 Task: Create a due date automation trigger when advanced on, 2 hours before a card is due add fields with custom field "Resume" cleared.
Action: Mouse moved to (1114, 326)
Screenshot: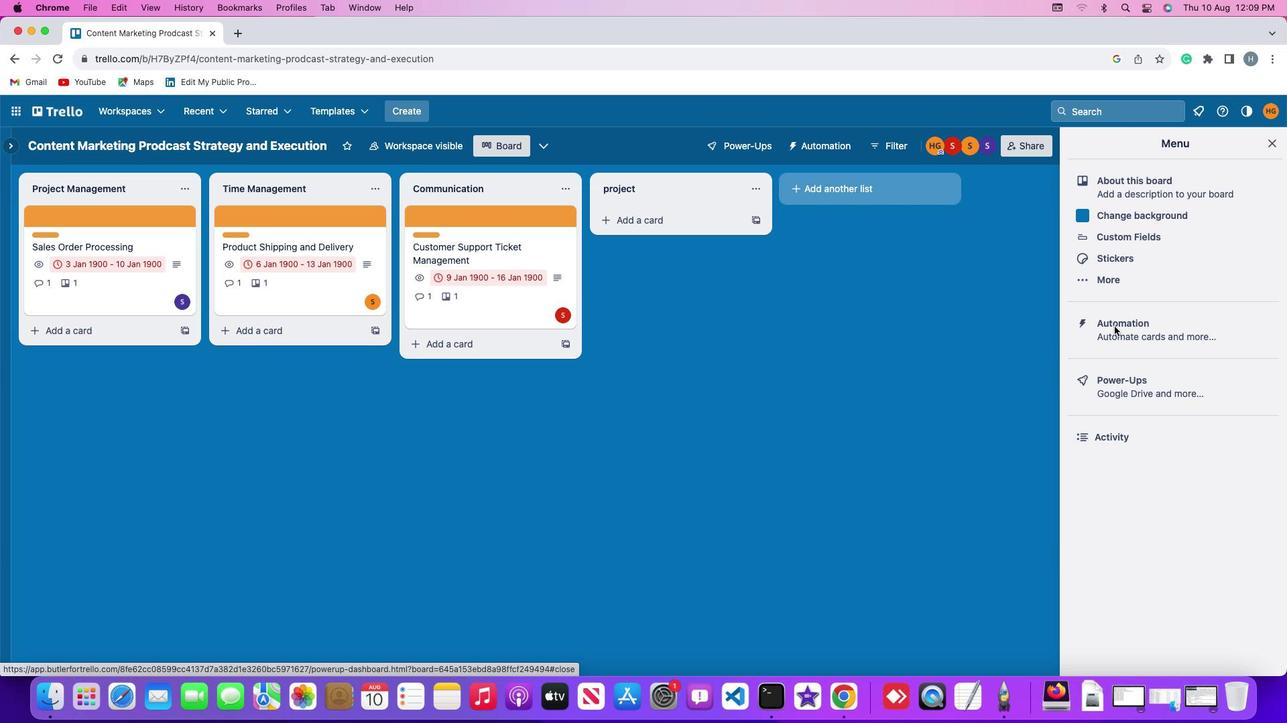 
Action: Mouse pressed left at (1114, 326)
Screenshot: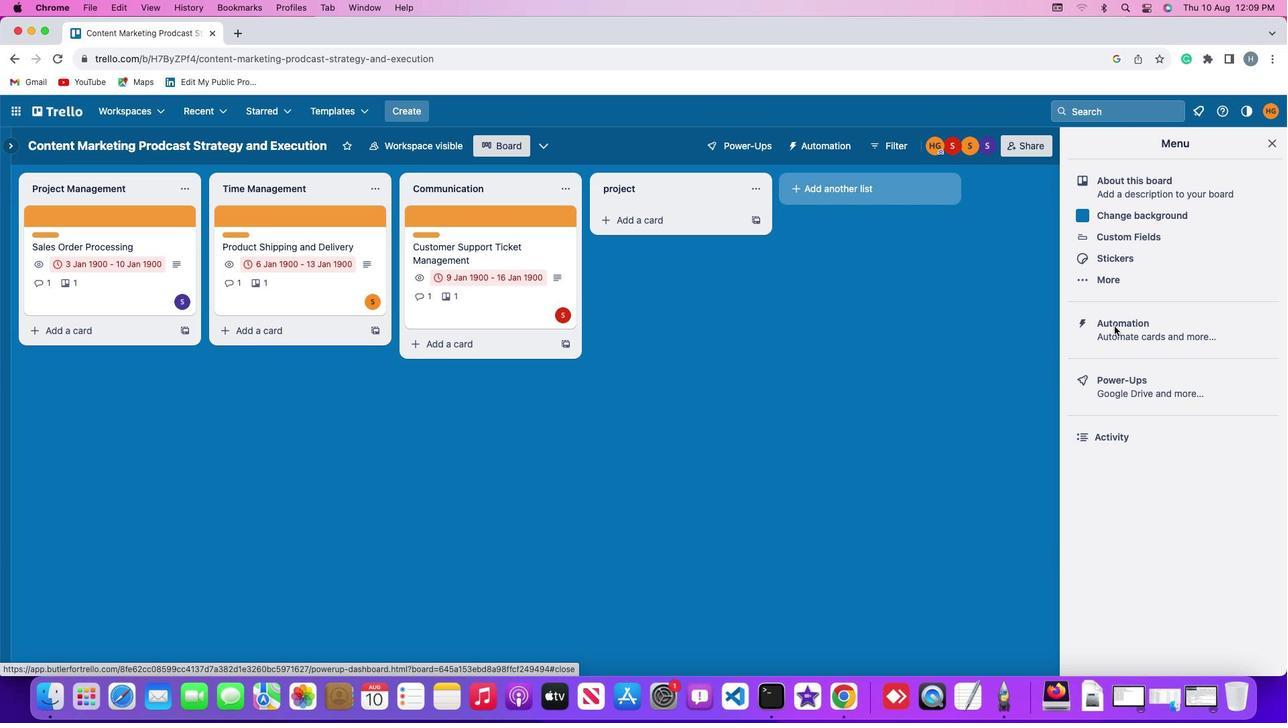 
Action: Mouse pressed left at (1114, 326)
Screenshot: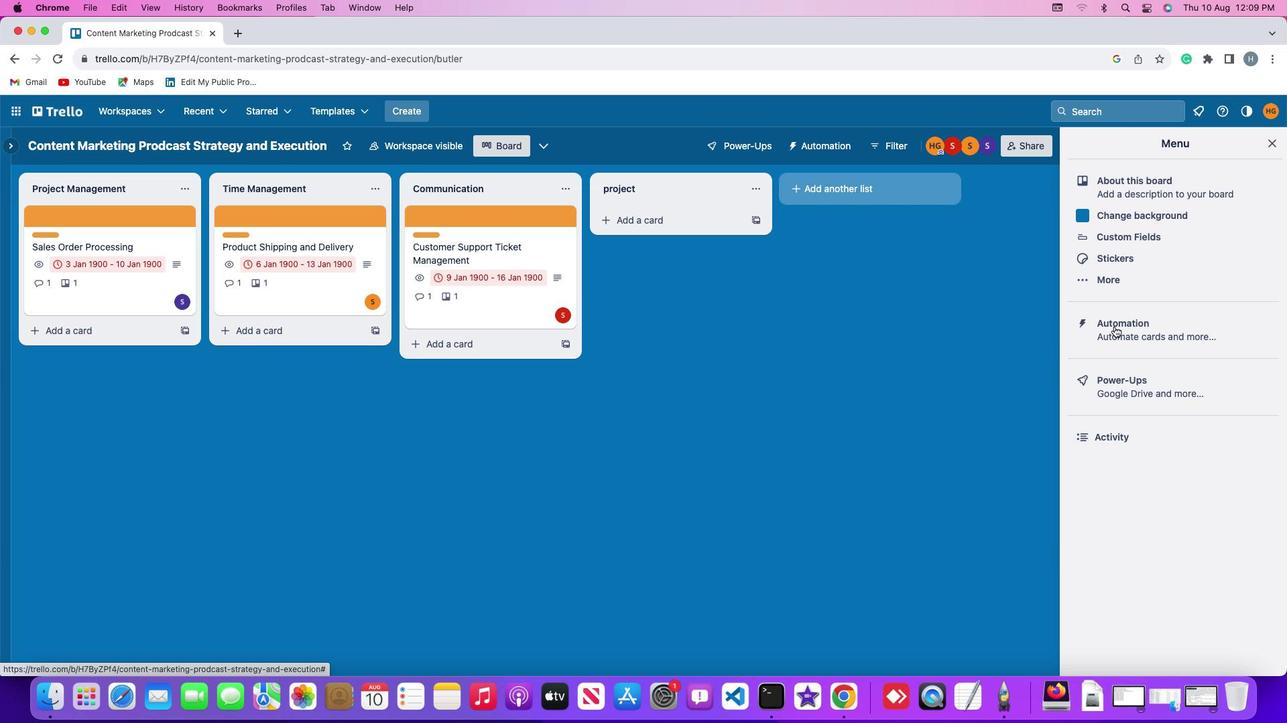 
Action: Mouse moved to (85, 315)
Screenshot: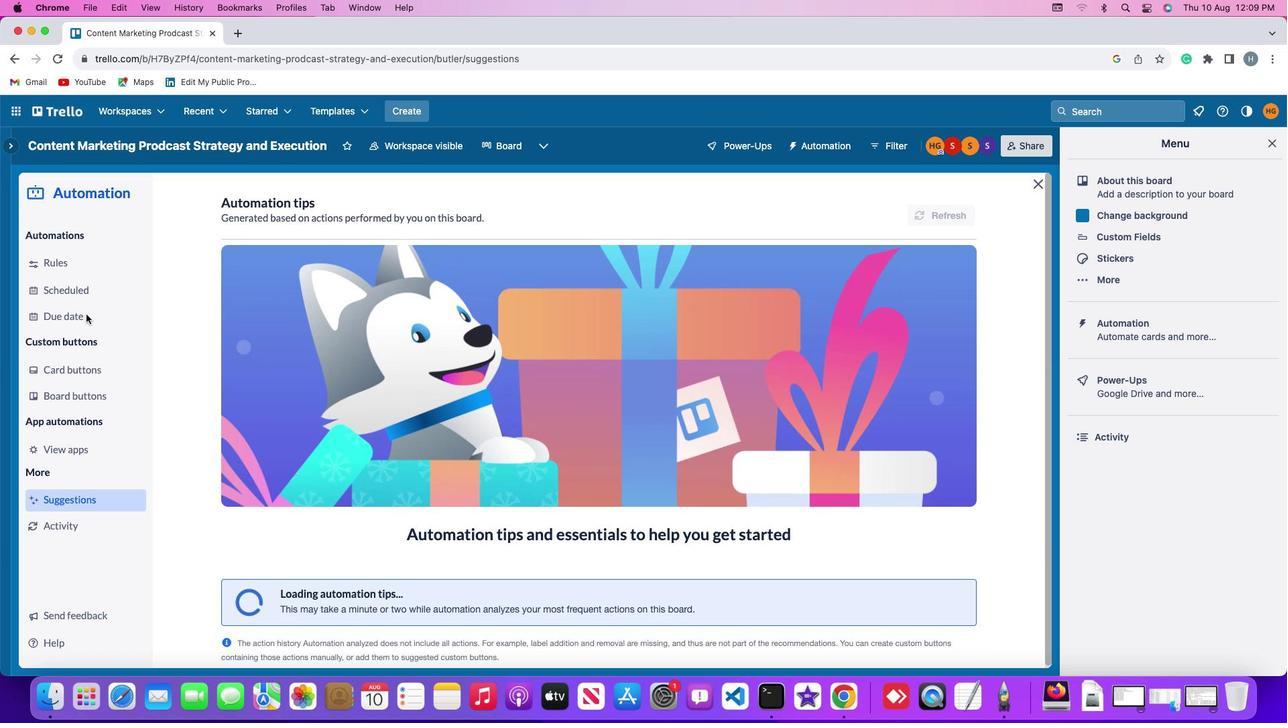 
Action: Mouse pressed left at (85, 315)
Screenshot: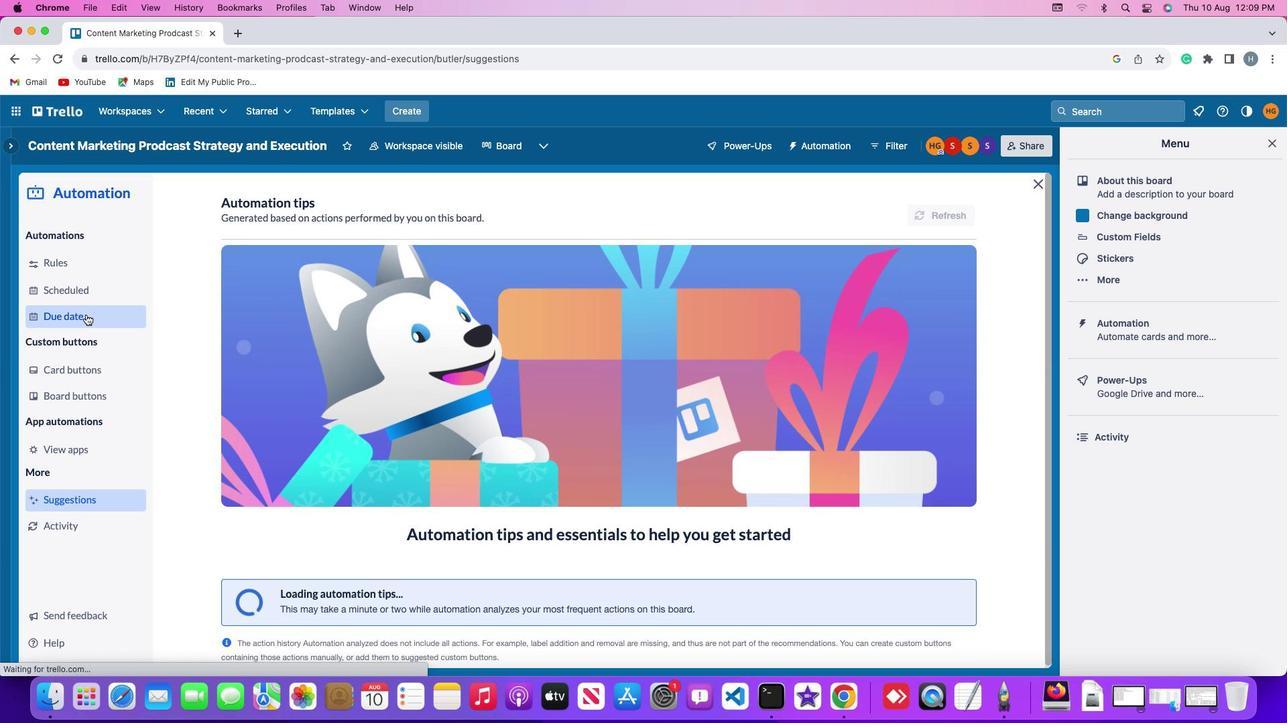 
Action: Mouse moved to (889, 207)
Screenshot: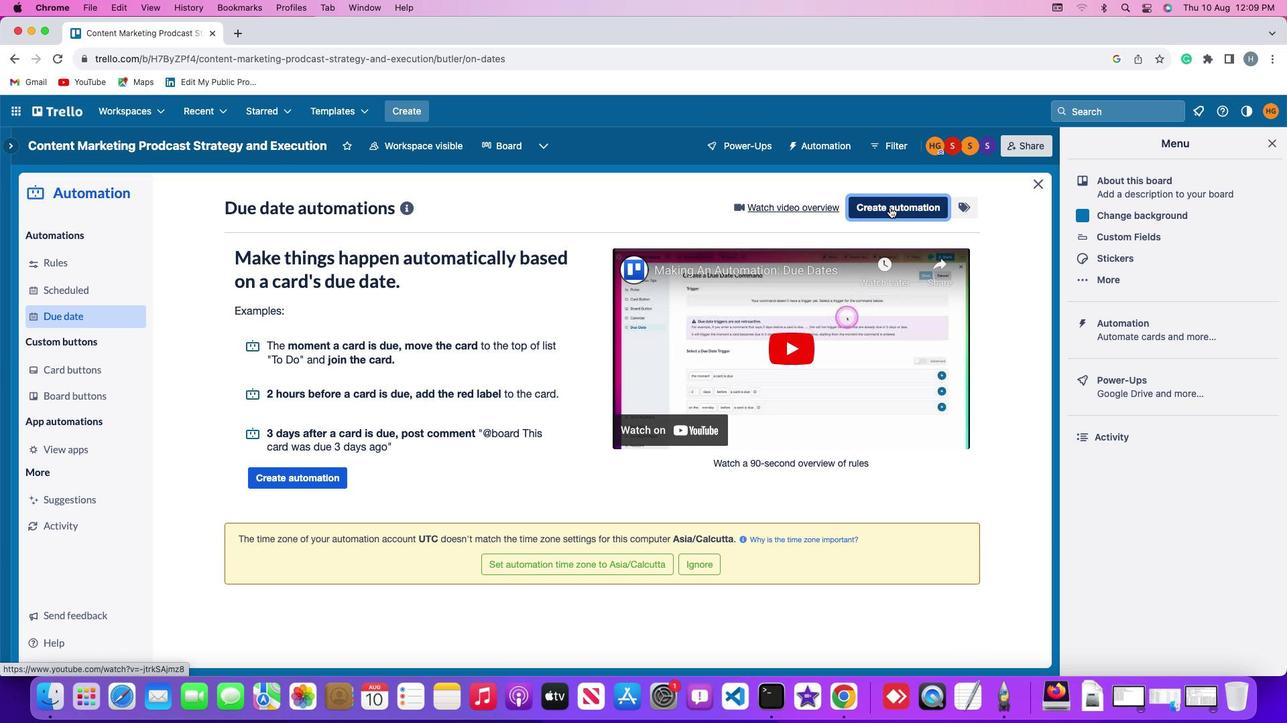 
Action: Mouse pressed left at (889, 207)
Screenshot: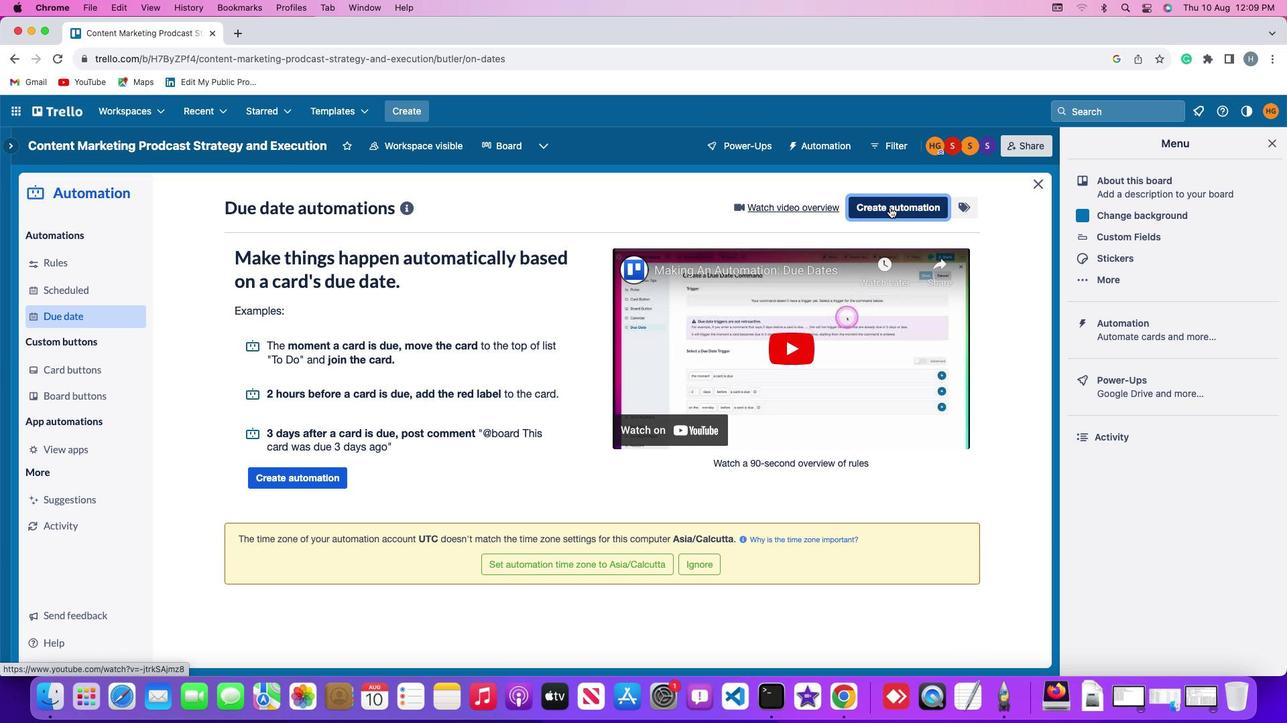 
Action: Mouse moved to (236, 338)
Screenshot: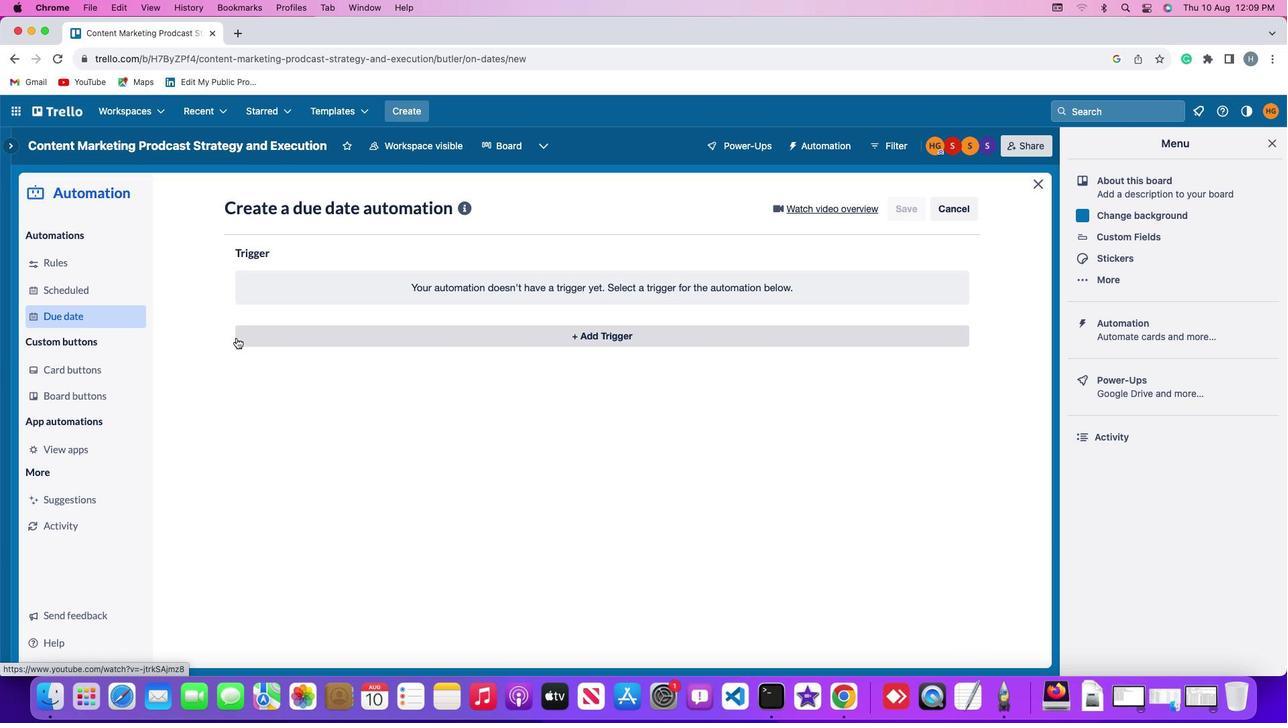 
Action: Mouse pressed left at (236, 338)
Screenshot: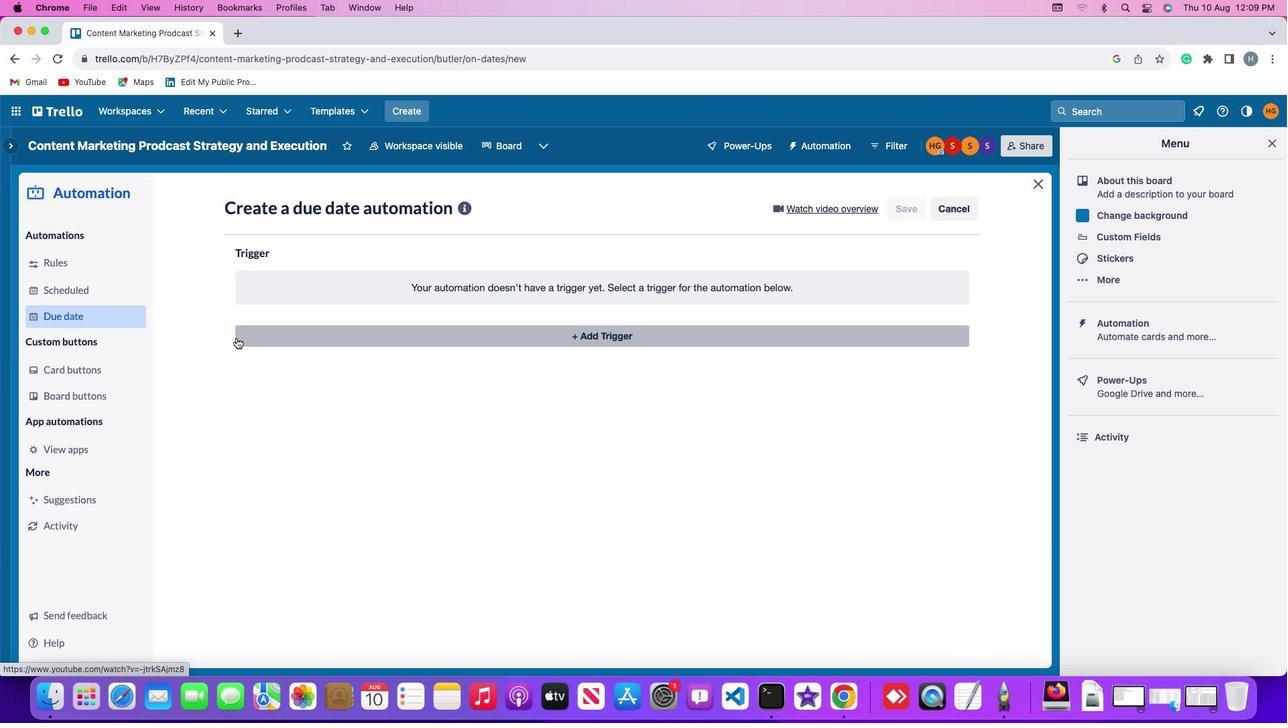 
Action: Mouse moved to (252, 534)
Screenshot: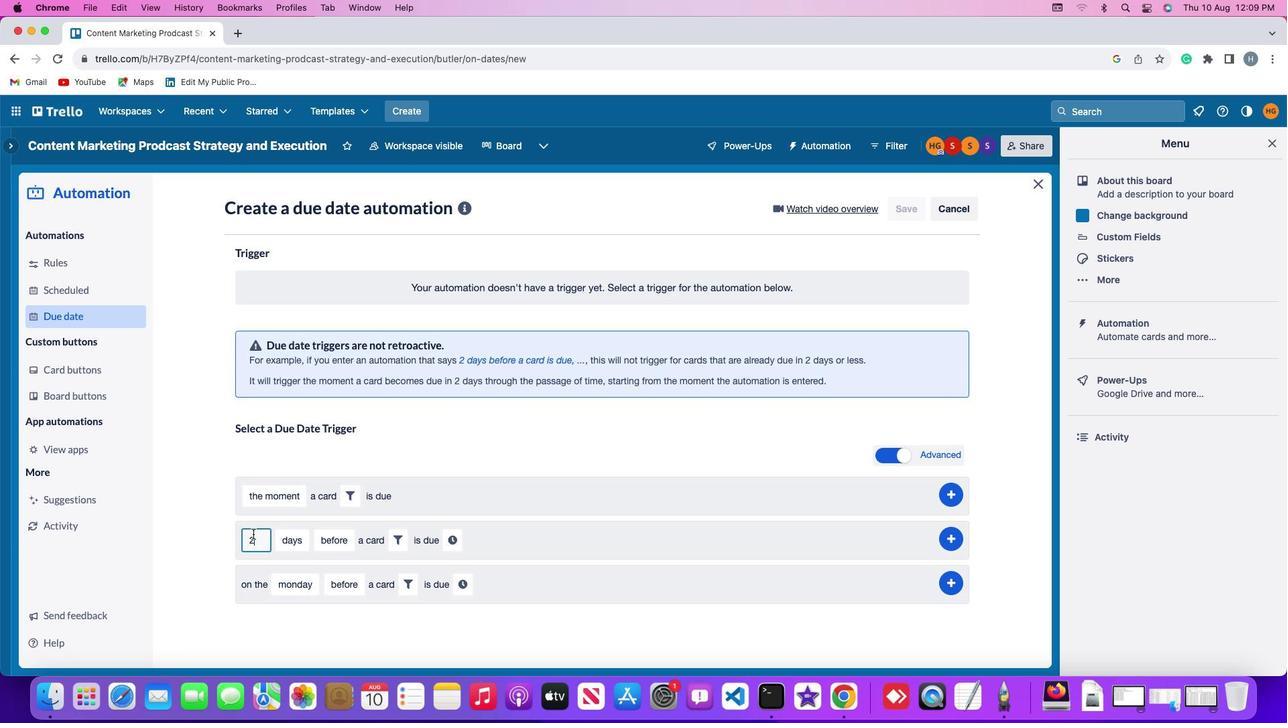 
Action: Mouse pressed left at (252, 534)
Screenshot: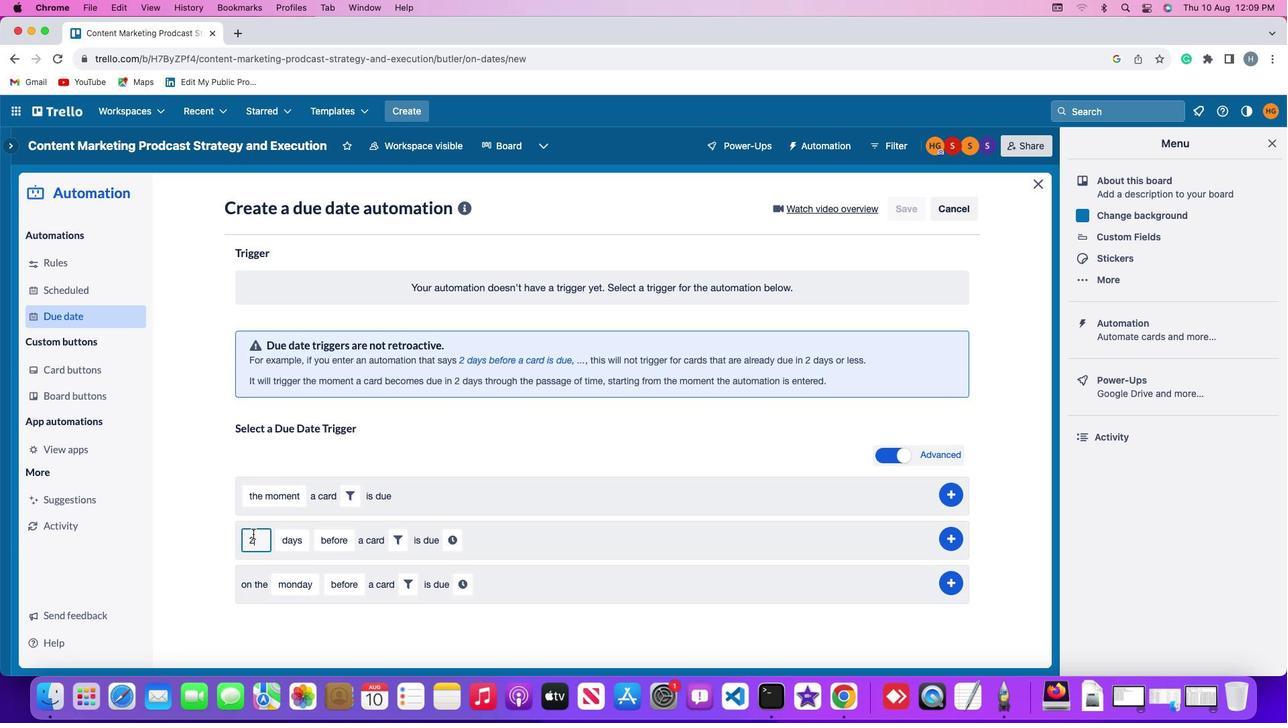 
Action: Mouse moved to (262, 530)
Screenshot: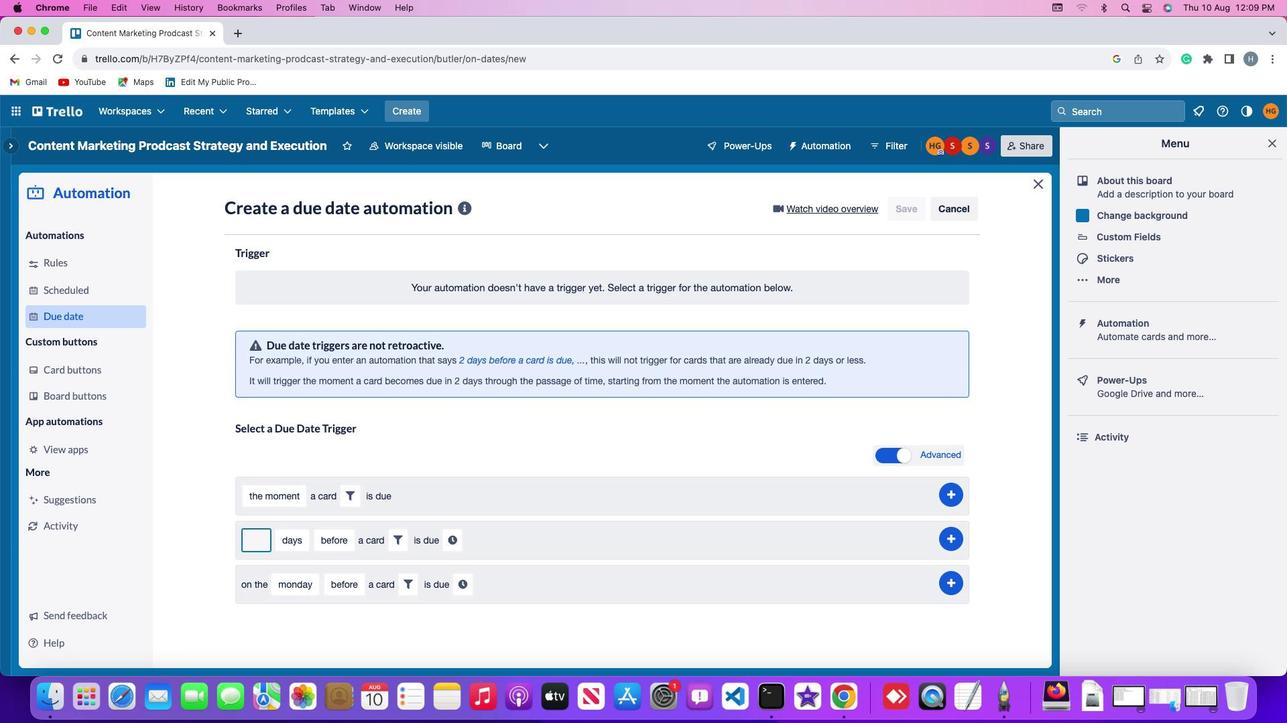
Action: Key pressed Key.backspace
Screenshot: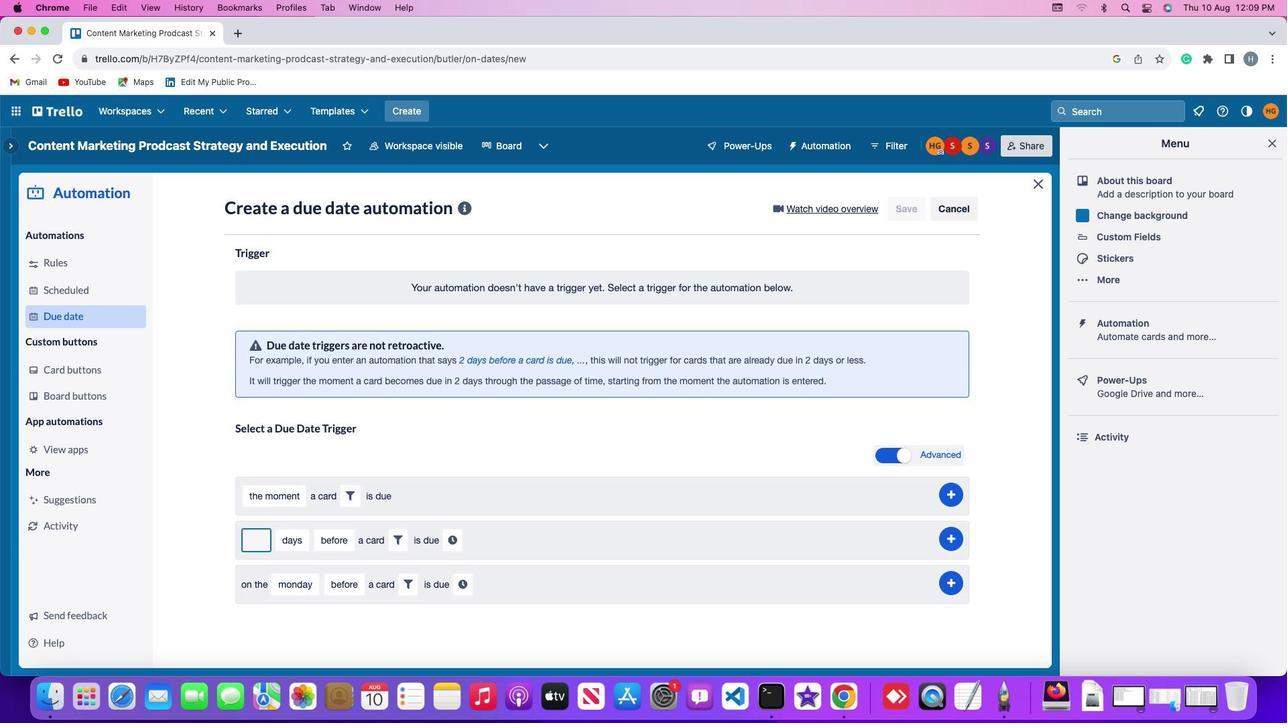
Action: Mouse moved to (266, 528)
Screenshot: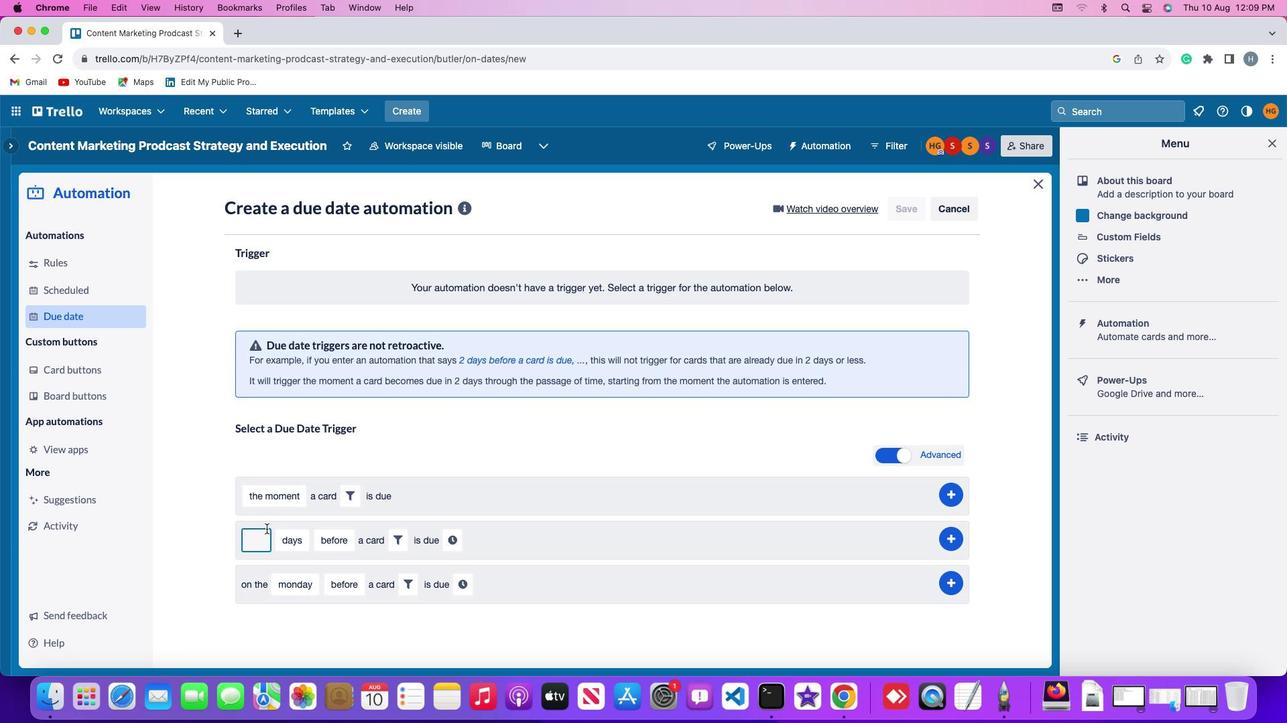 
Action: Key pressed '2'
Screenshot: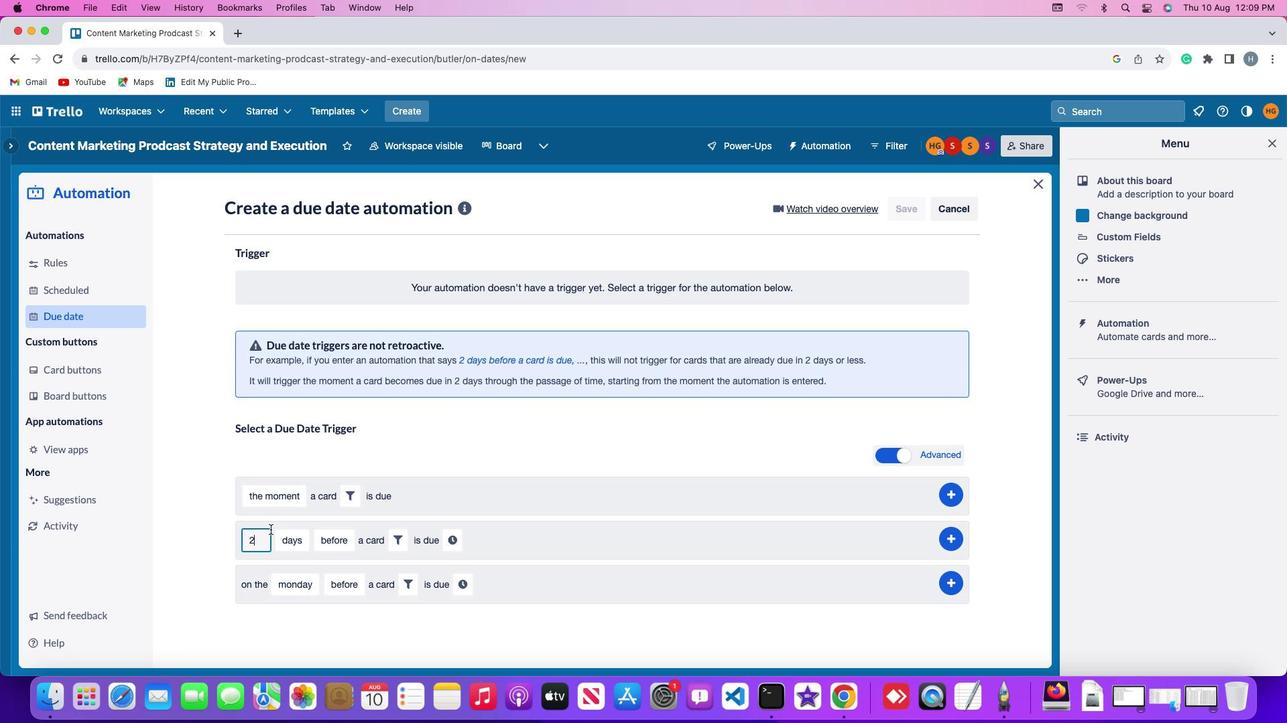 
Action: Mouse moved to (294, 535)
Screenshot: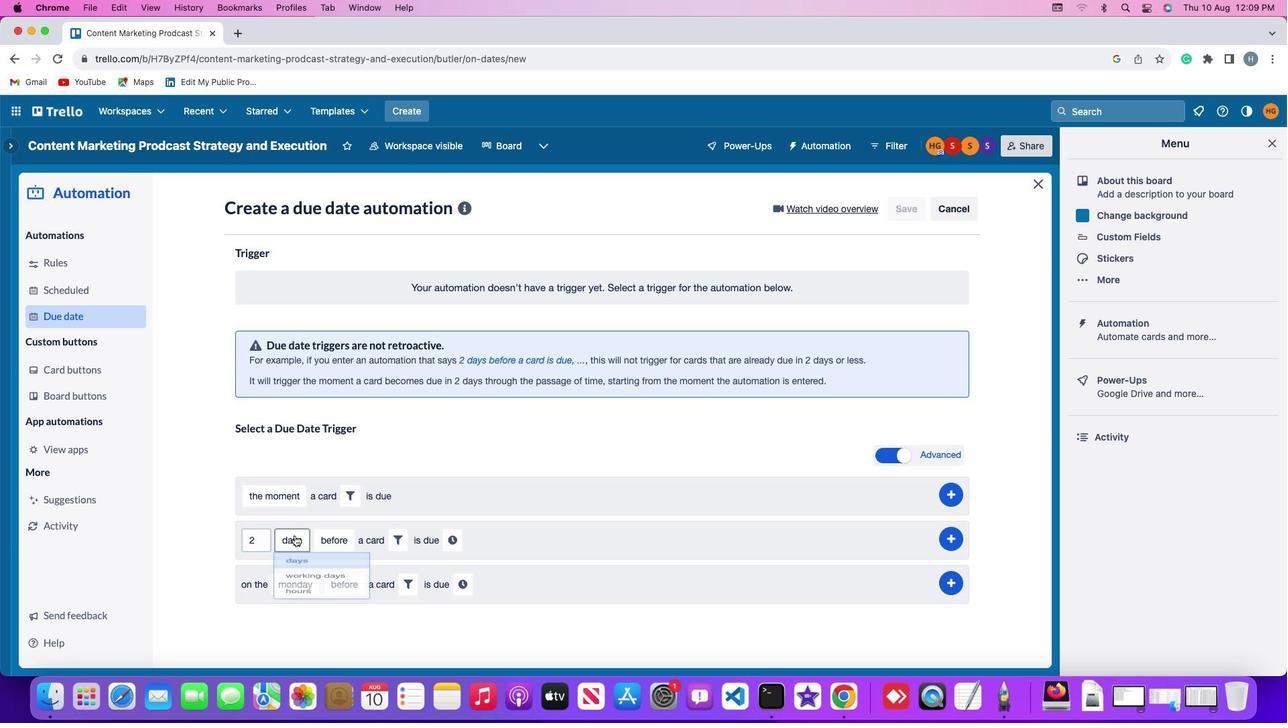 
Action: Mouse pressed left at (294, 535)
Screenshot: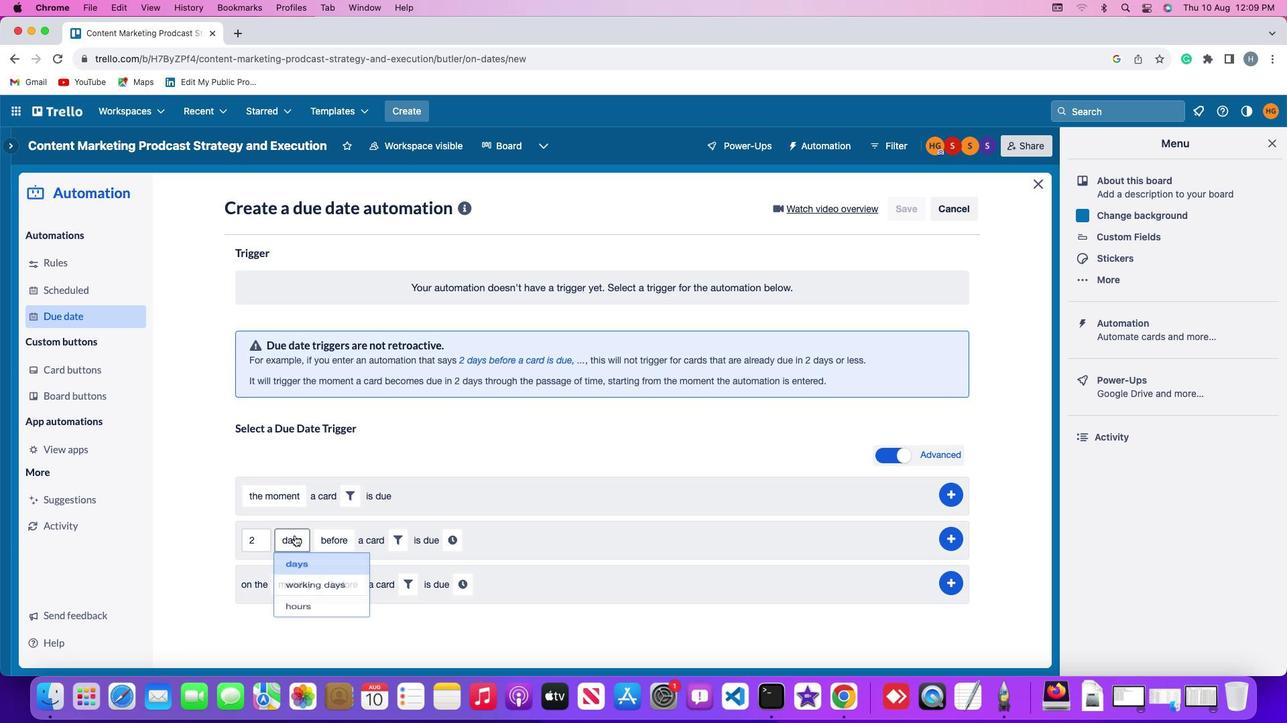 
Action: Mouse moved to (302, 619)
Screenshot: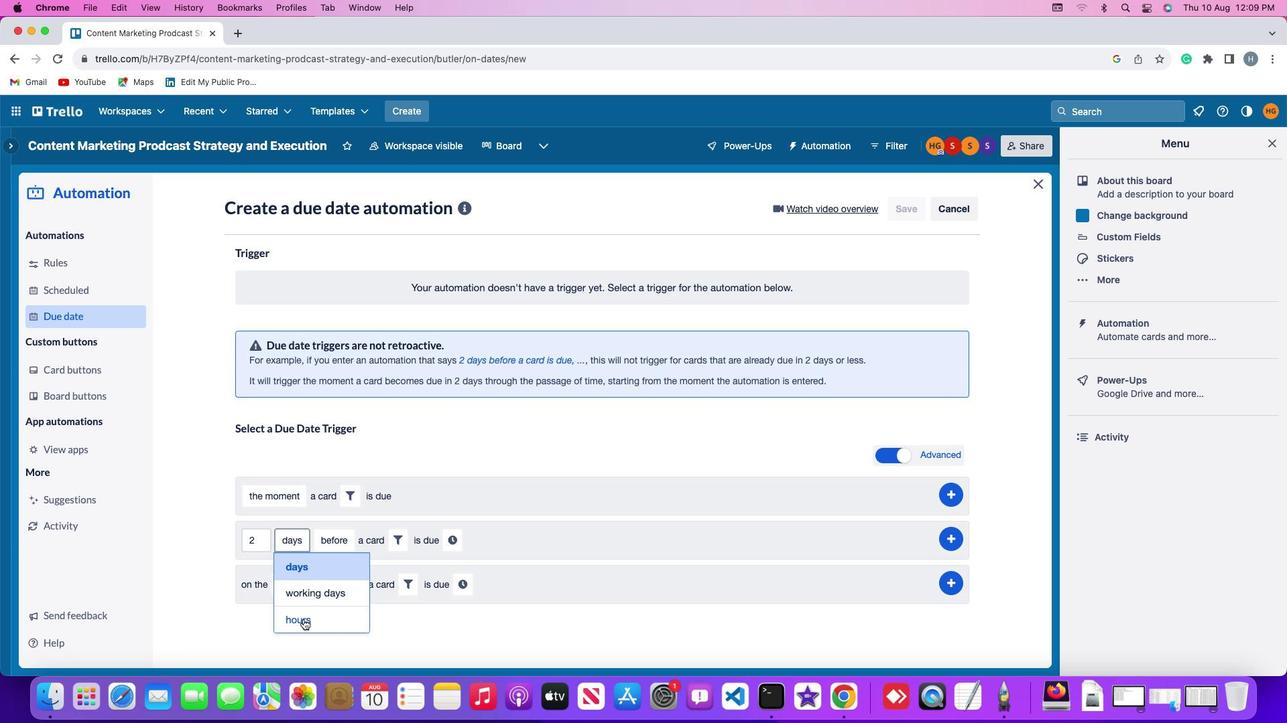 
Action: Mouse pressed left at (302, 619)
Screenshot: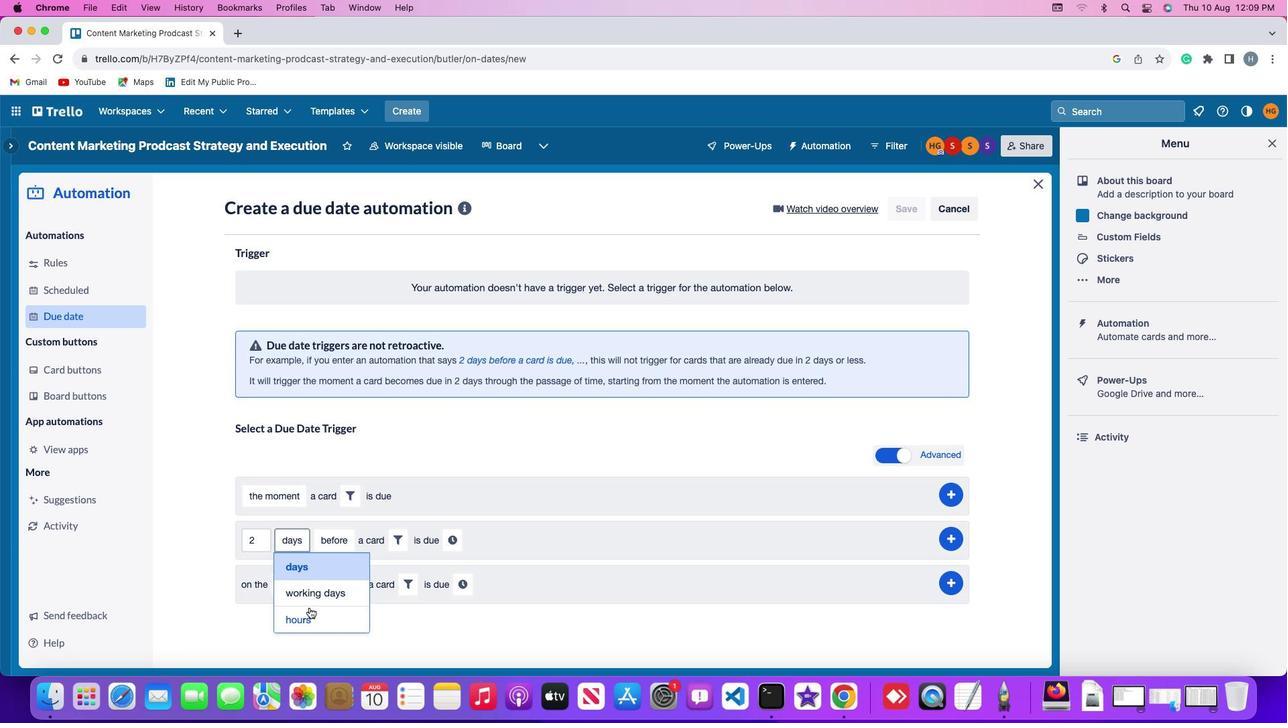 
Action: Mouse moved to (344, 540)
Screenshot: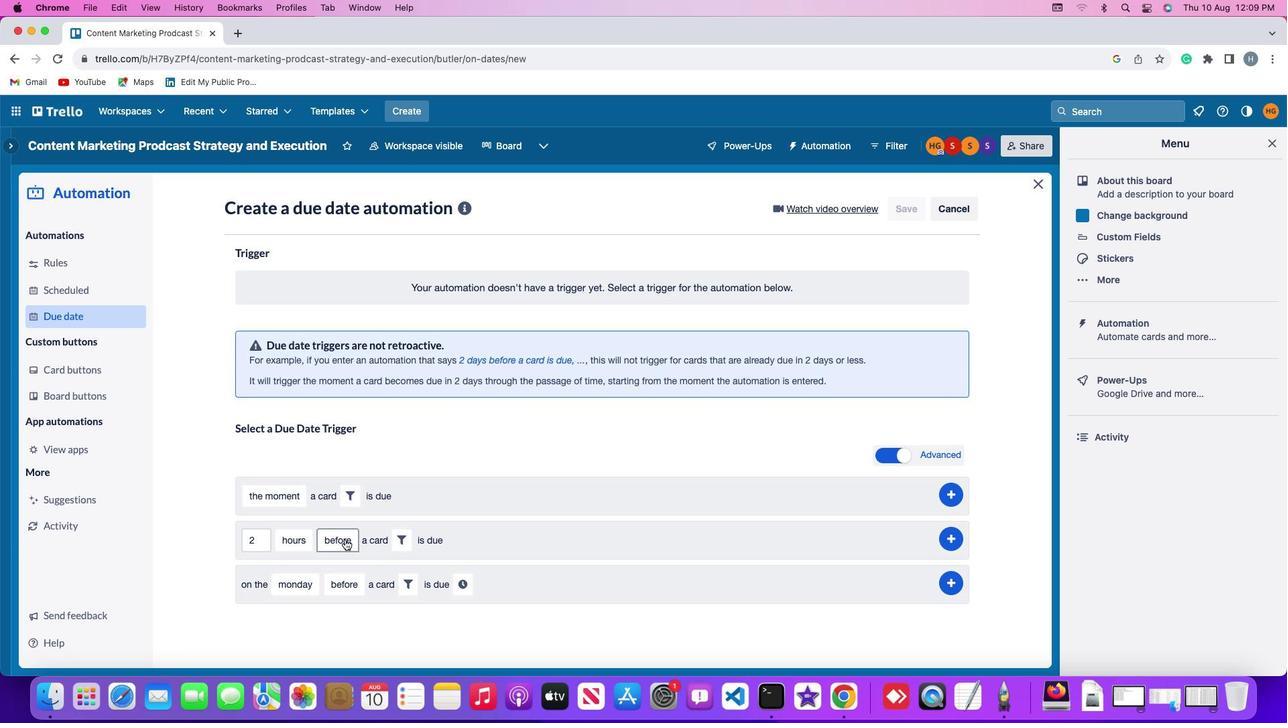 
Action: Mouse pressed left at (344, 540)
Screenshot: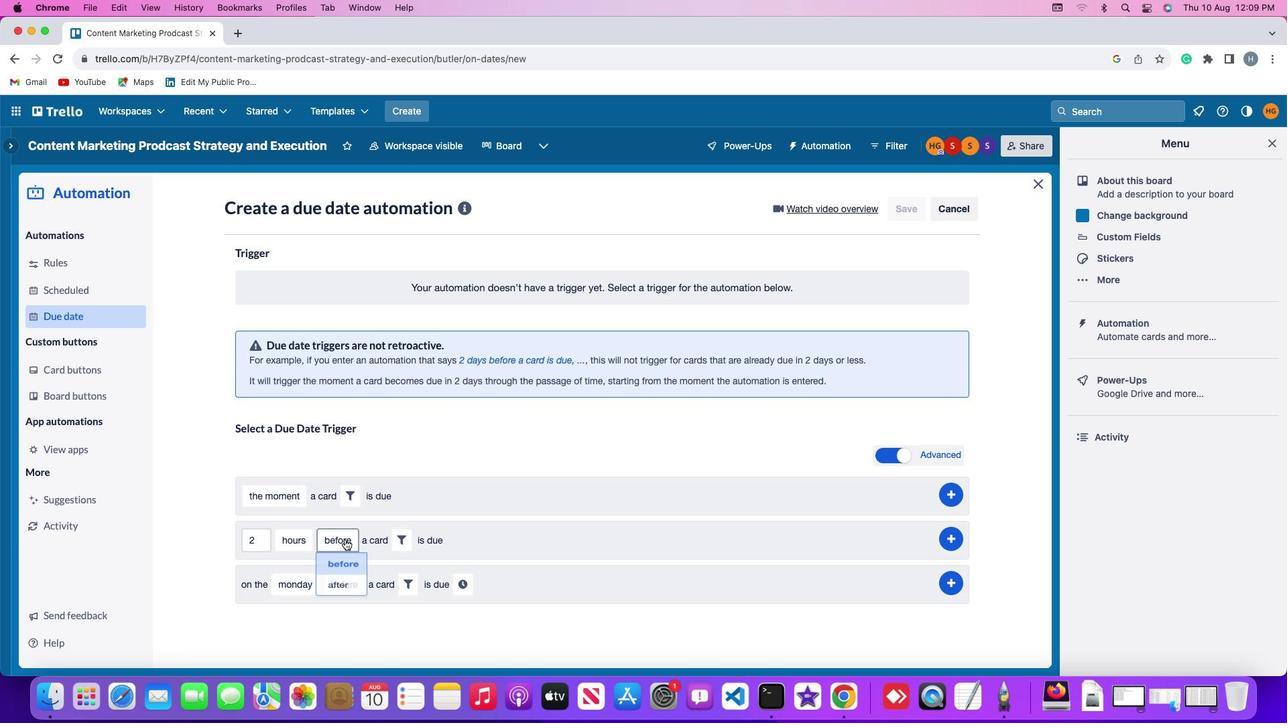 
Action: Mouse moved to (348, 564)
Screenshot: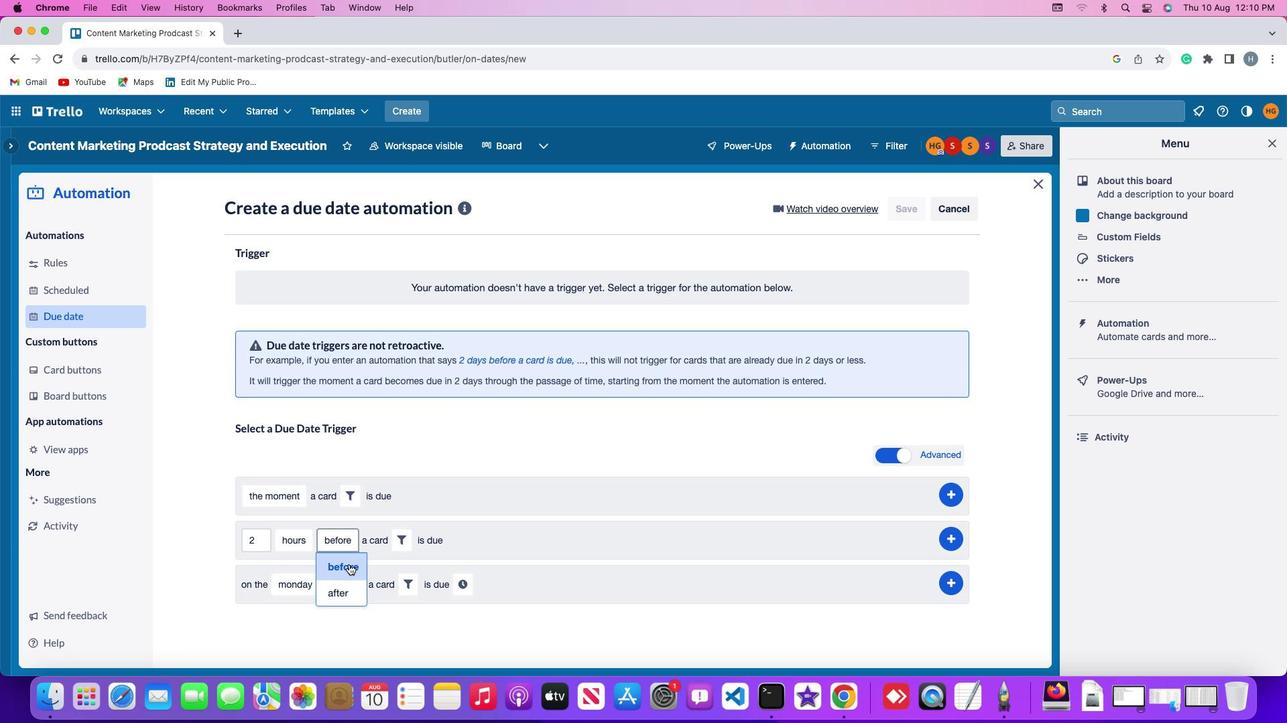 
Action: Mouse pressed left at (348, 564)
Screenshot: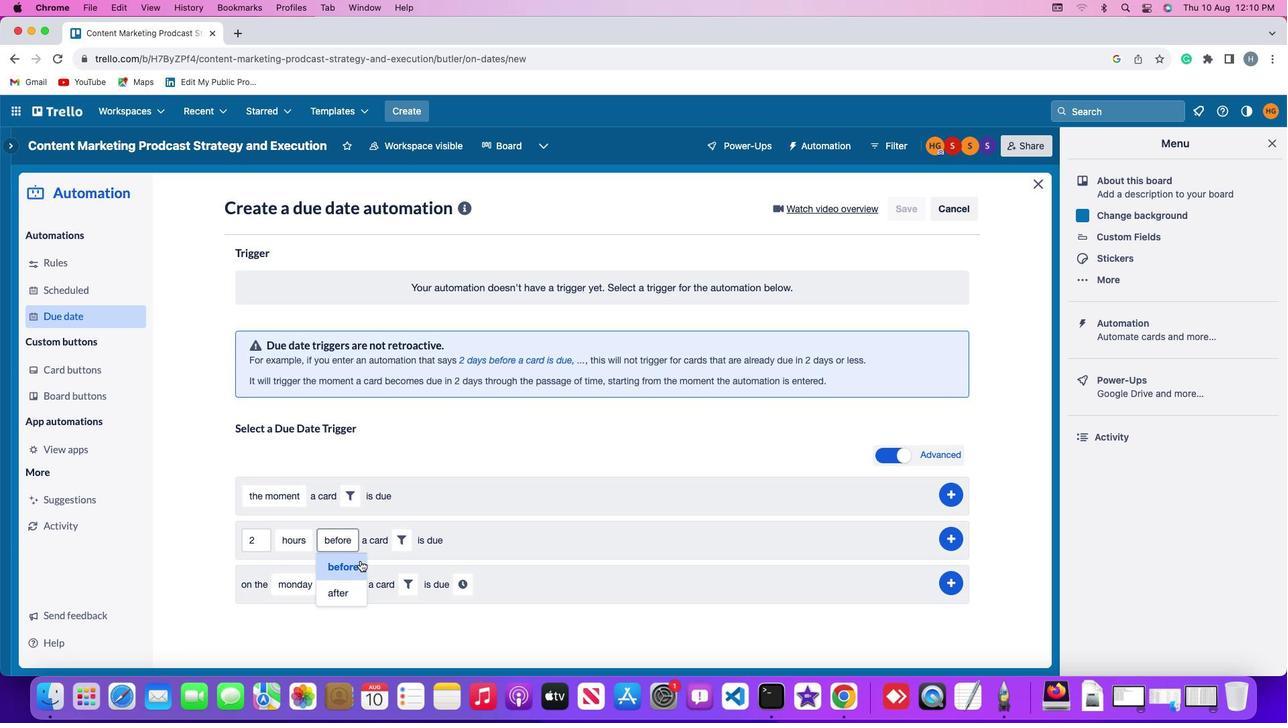 
Action: Mouse moved to (401, 544)
Screenshot: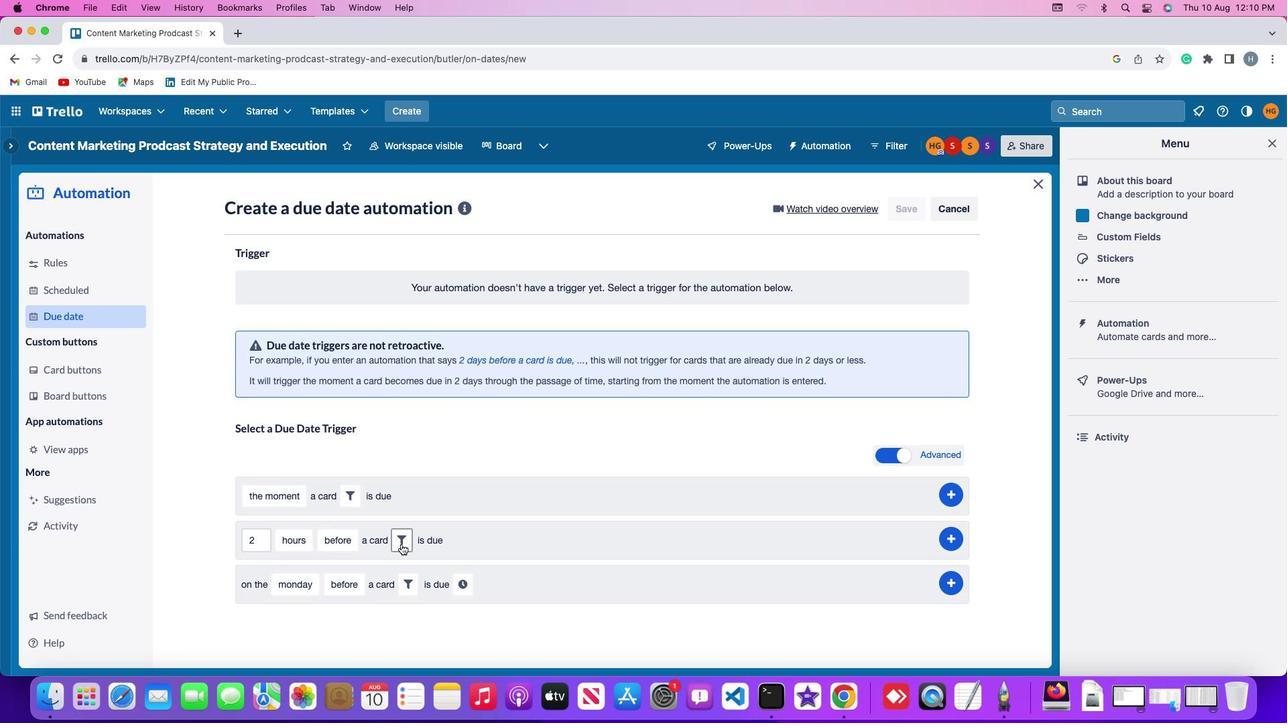 
Action: Mouse pressed left at (401, 544)
Screenshot: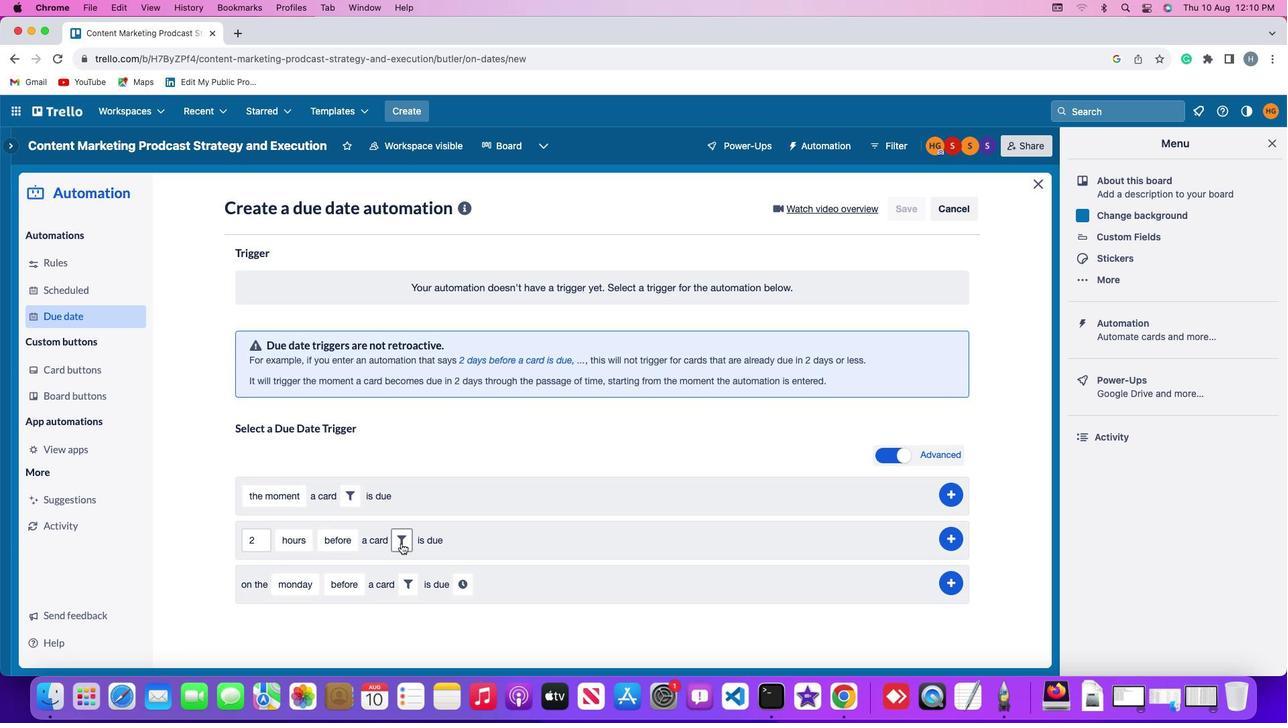 
Action: Mouse moved to (630, 581)
Screenshot: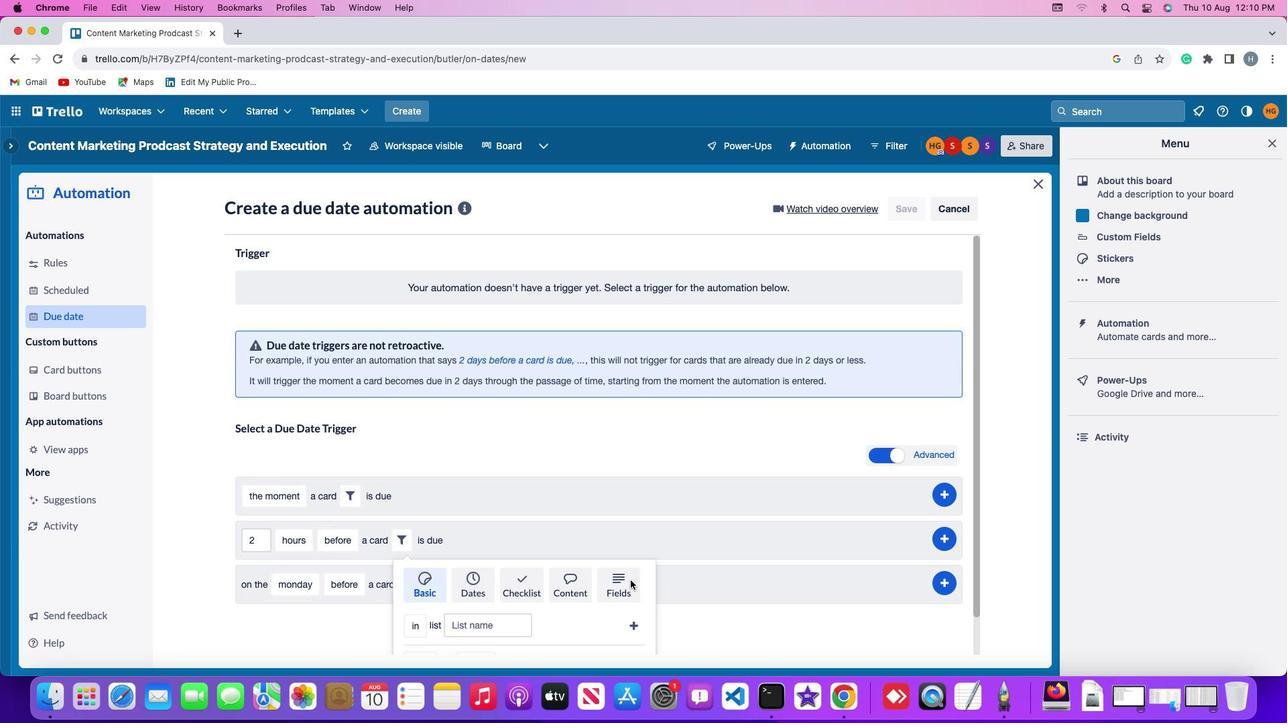 
Action: Mouse pressed left at (630, 581)
Screenshot: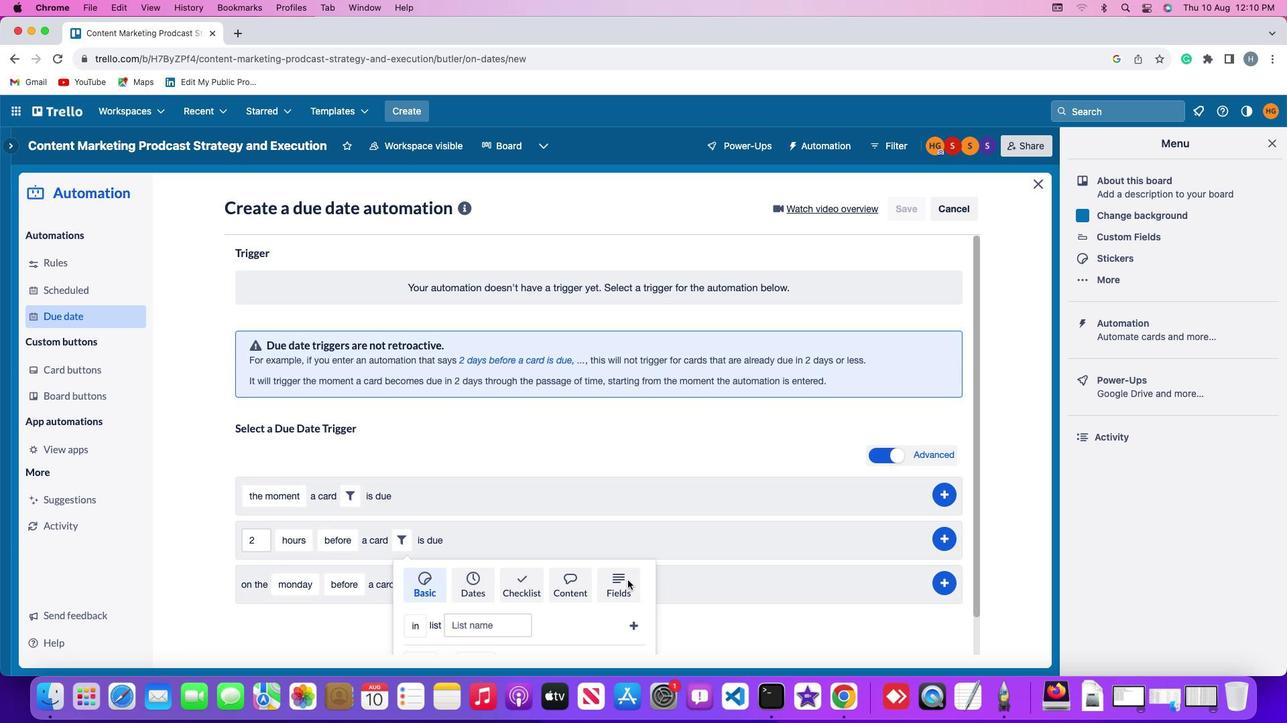 
Action: Mouse moved to (366, 619)
Screenshot: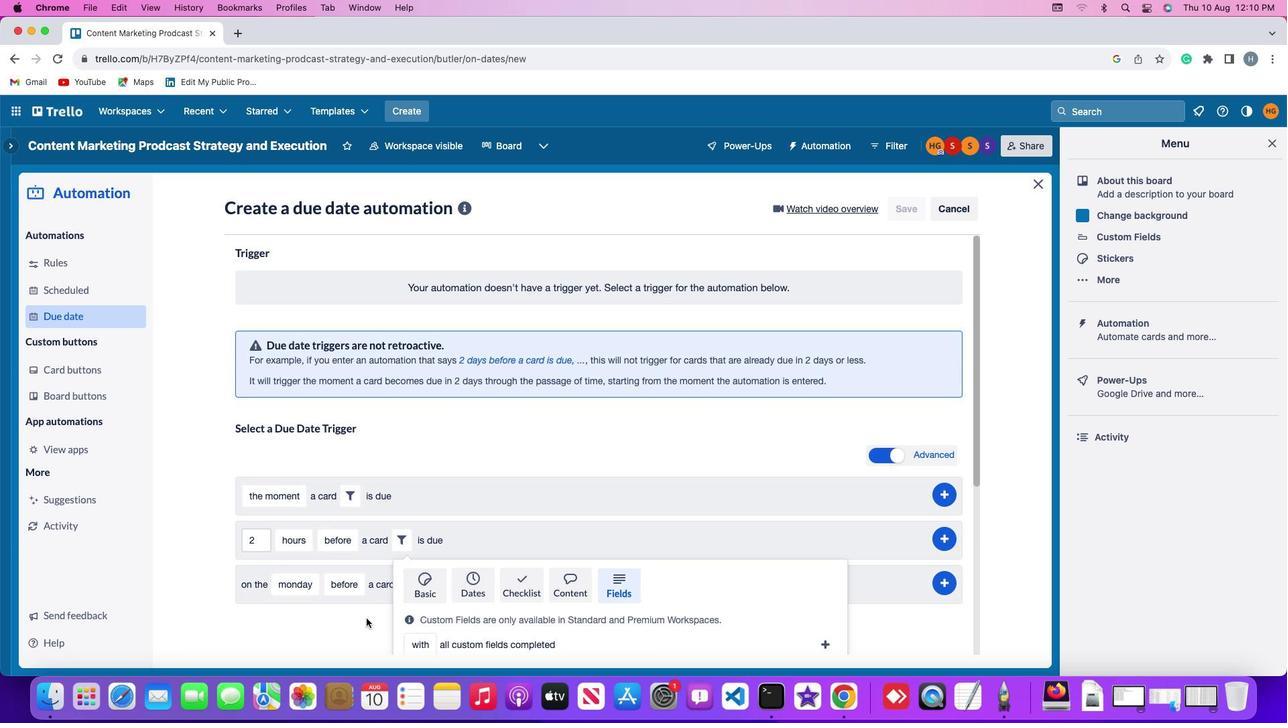 
Action: Mouse scrolled (366, 619) with delta (0, 0)
Screenshot: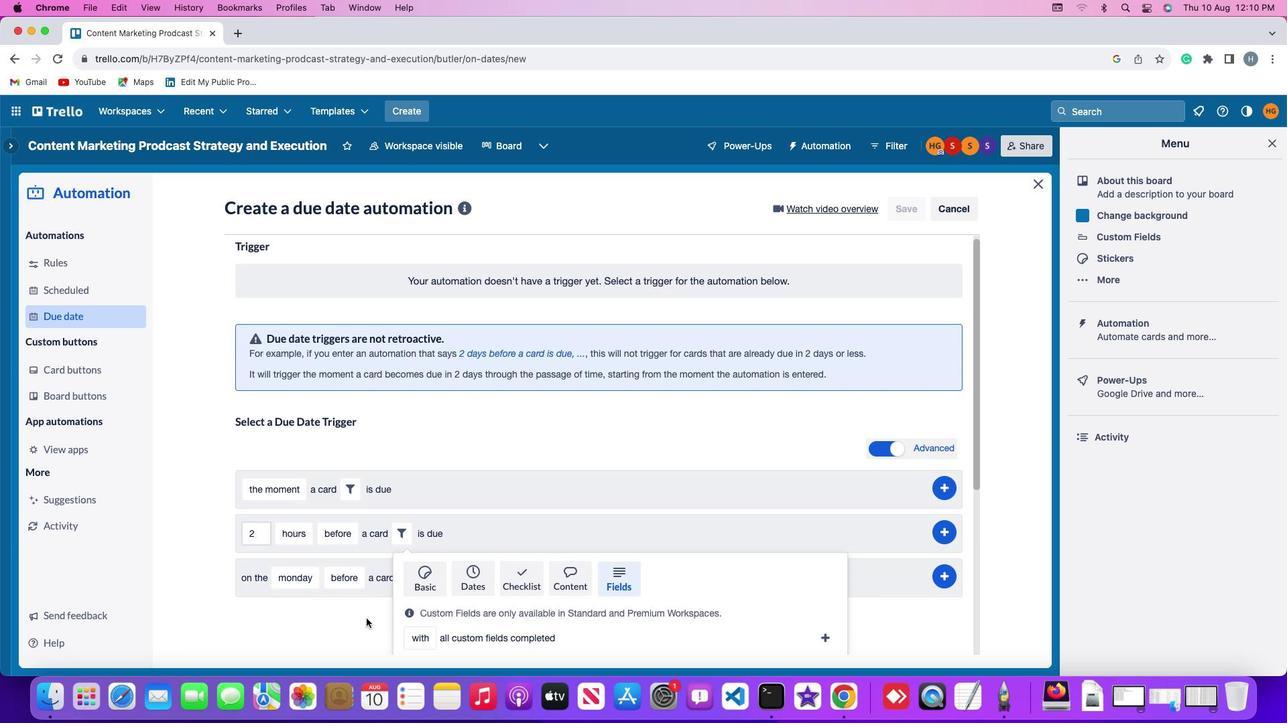 
Action: Mouse scrolled (366, 619) with delta (0, 0)
Screenshot: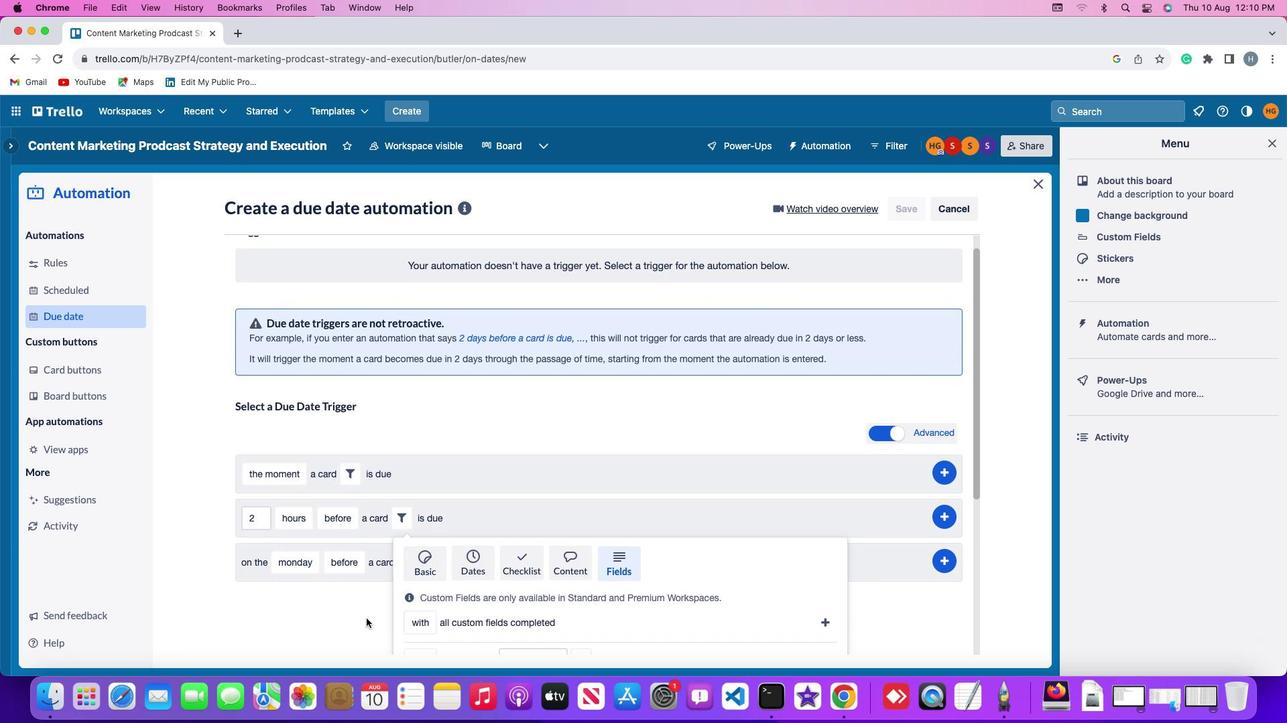 
Action: Mouse scrolled (366, 619) with delta (0, -1)
Screenshot: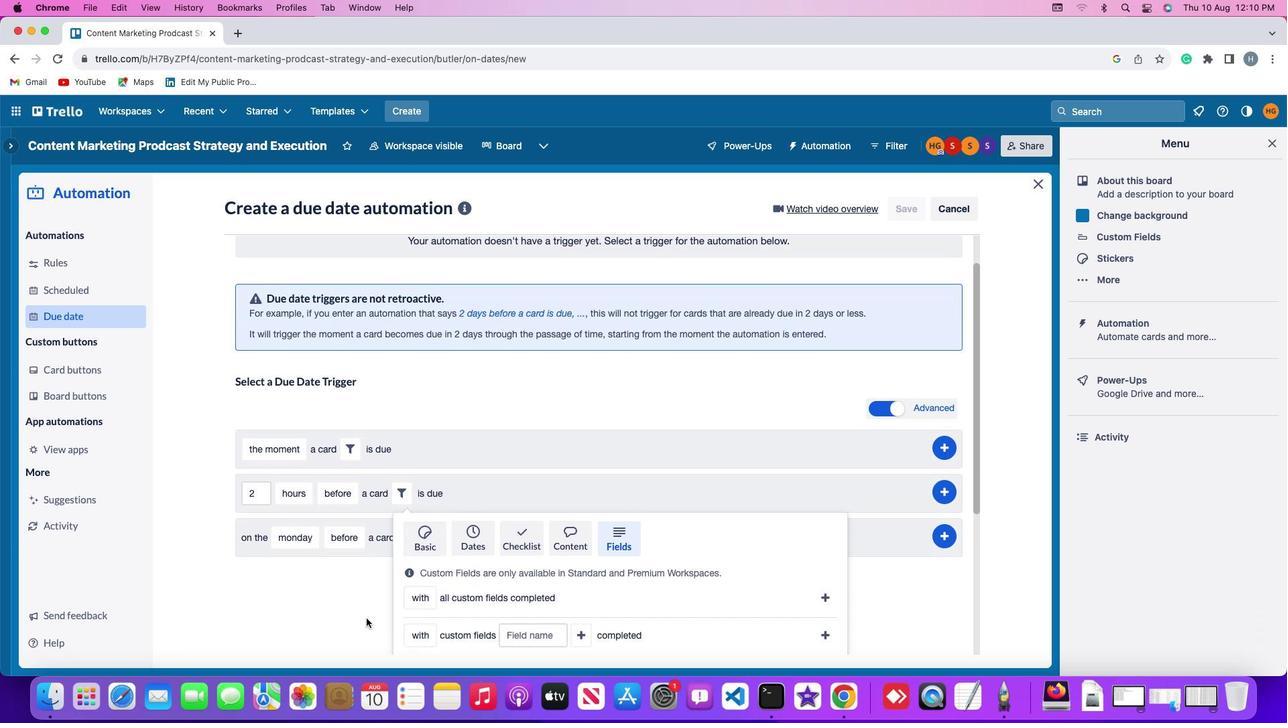 
Action: Mouse scrolled (366, 619) with delta (0, -2)
Screenshot: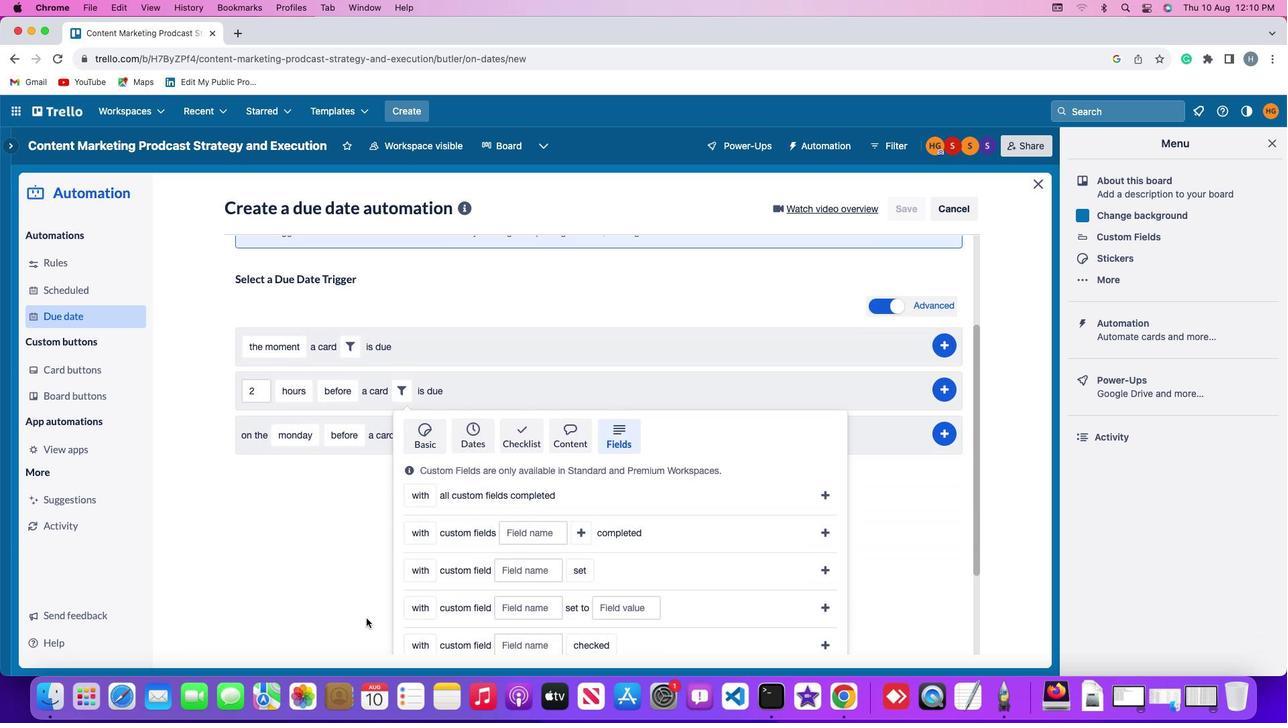 
Action: Mouse scrolled (366, 619) with delta (0, 0)
Screenshot: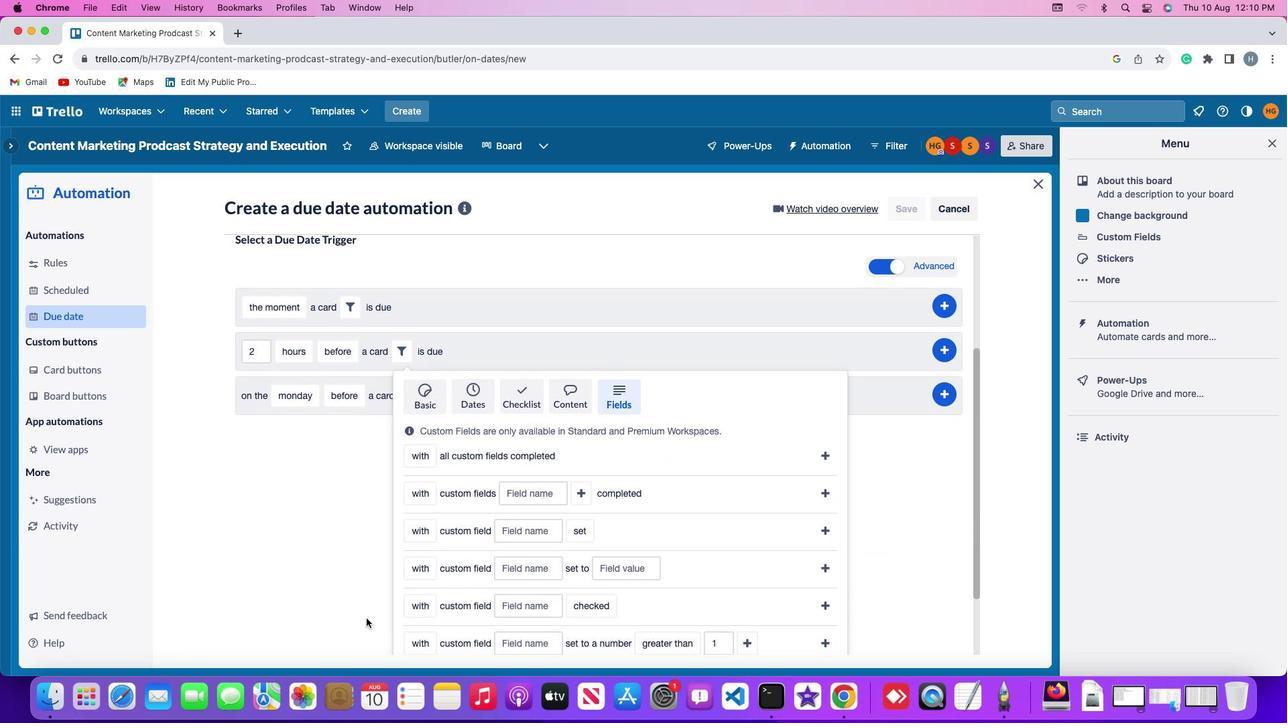 
Action: Mouse scrolled (366, 619) with delta (0, 0)
Screenshot: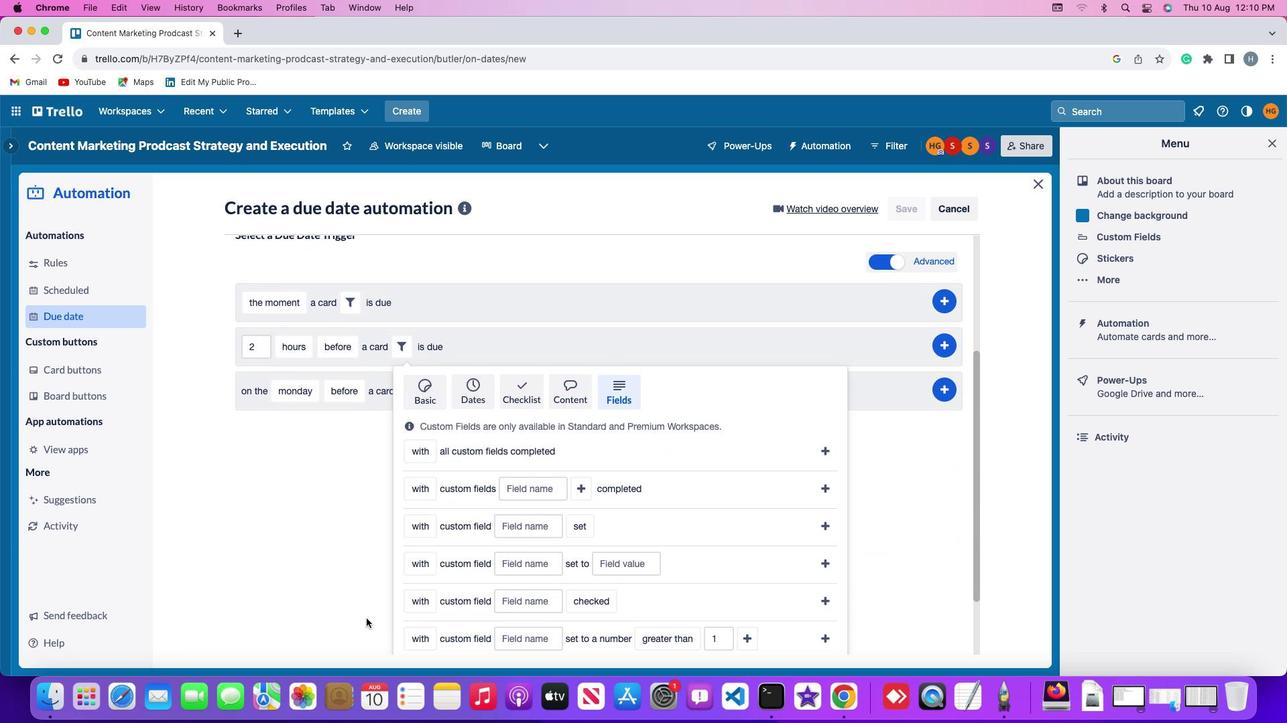 
Action: Mouse moved to (416, 514)
Screenshot: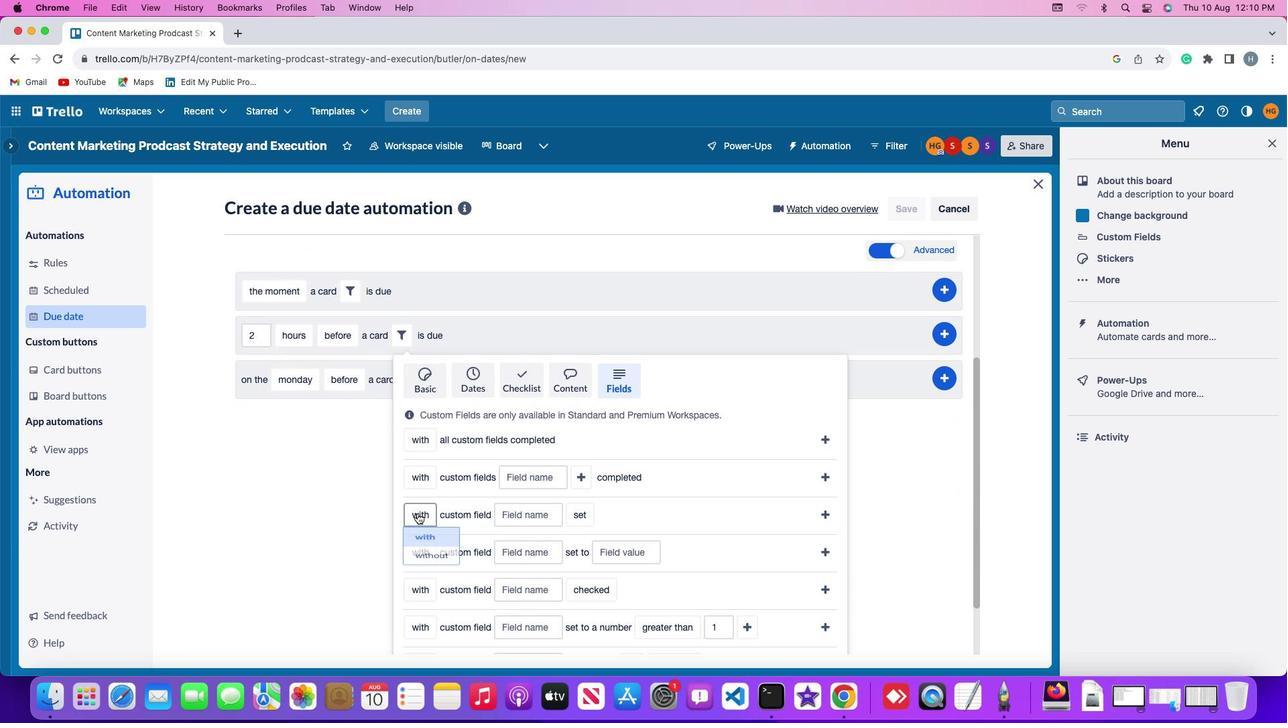 
Action: Mouse pressed left at (416, 514)
Screenshot: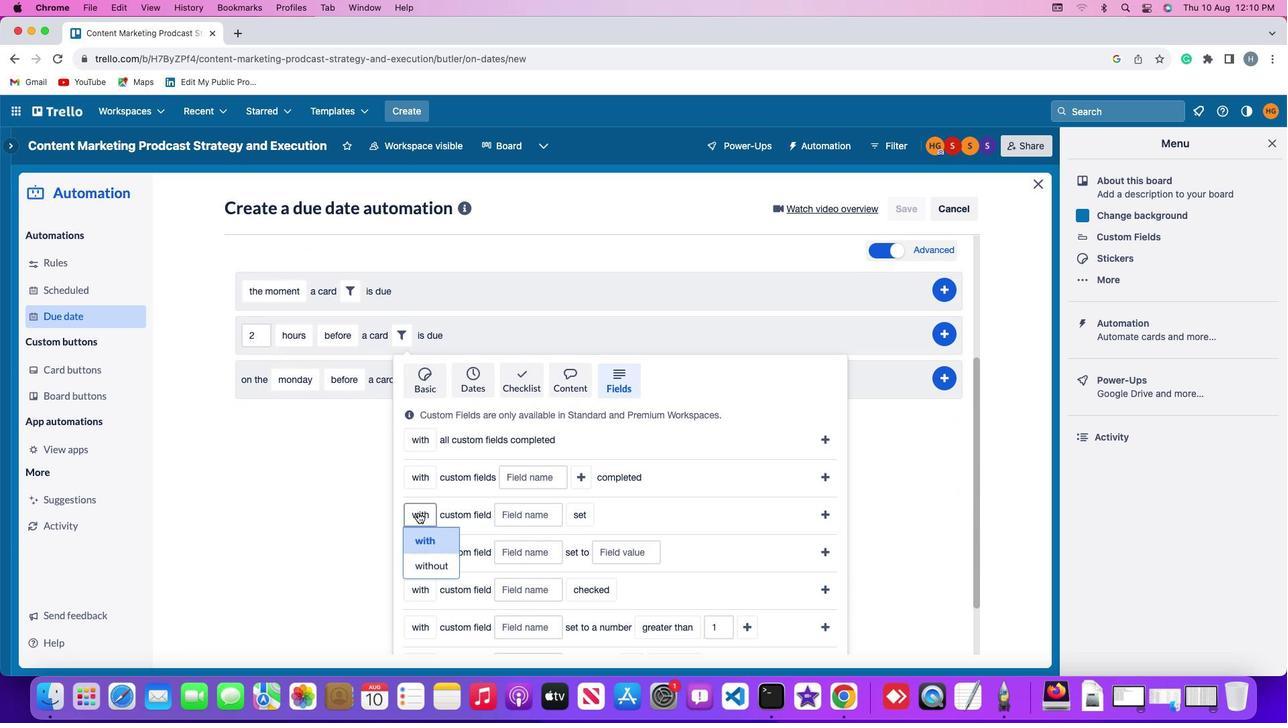 
Action: Mouse moved to (426, 534)
Screenshot: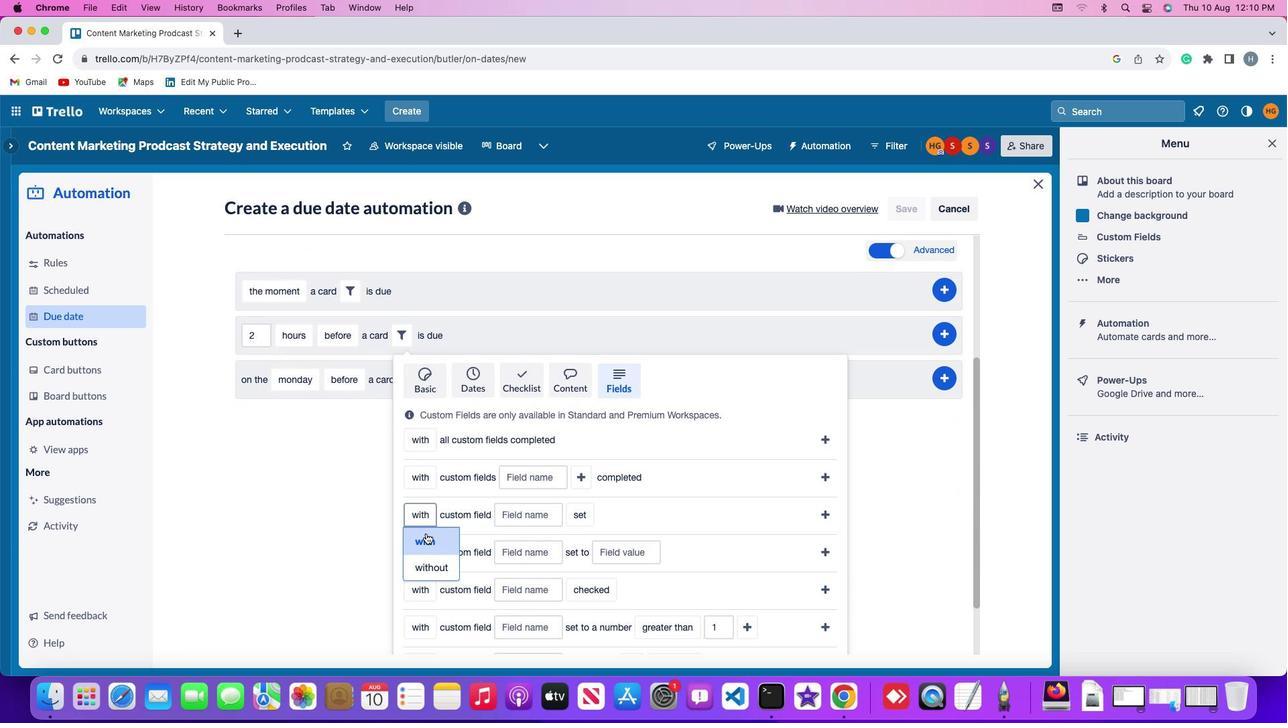
Action: Mouse pressed left at (426, 534)
Screenshot: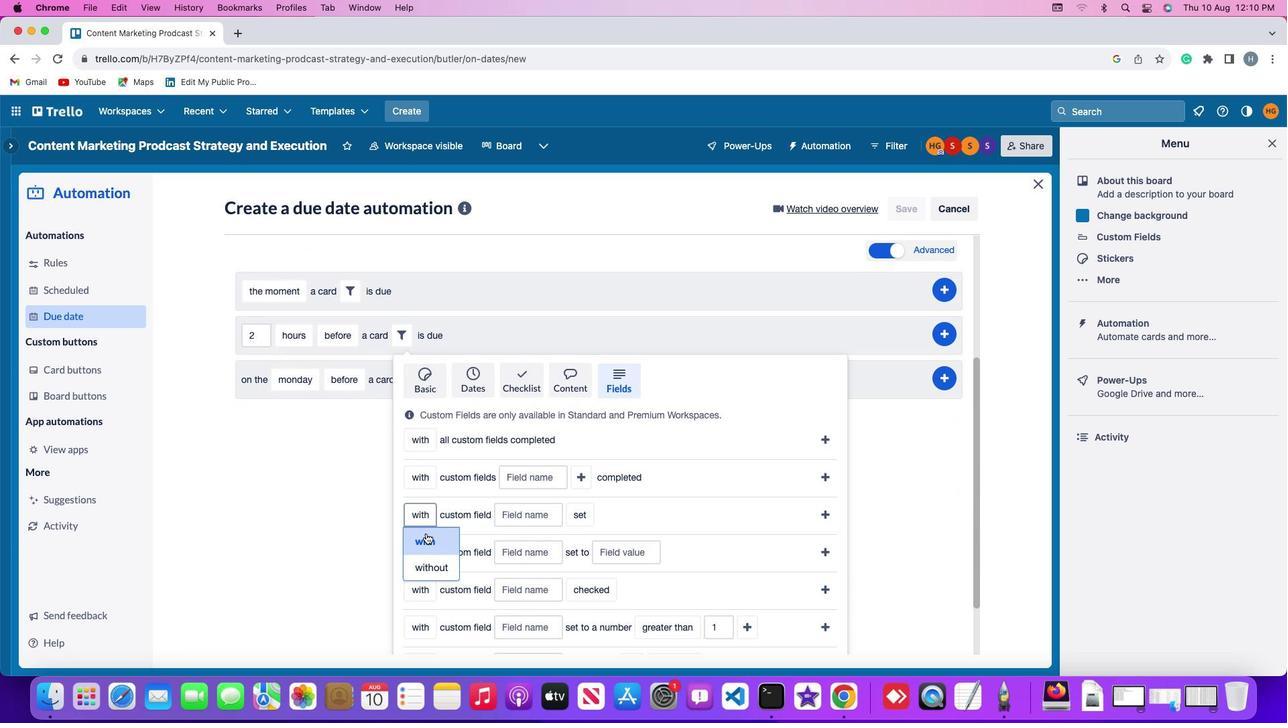 
Action: Mouse moved to (520, 516)
Screenshot: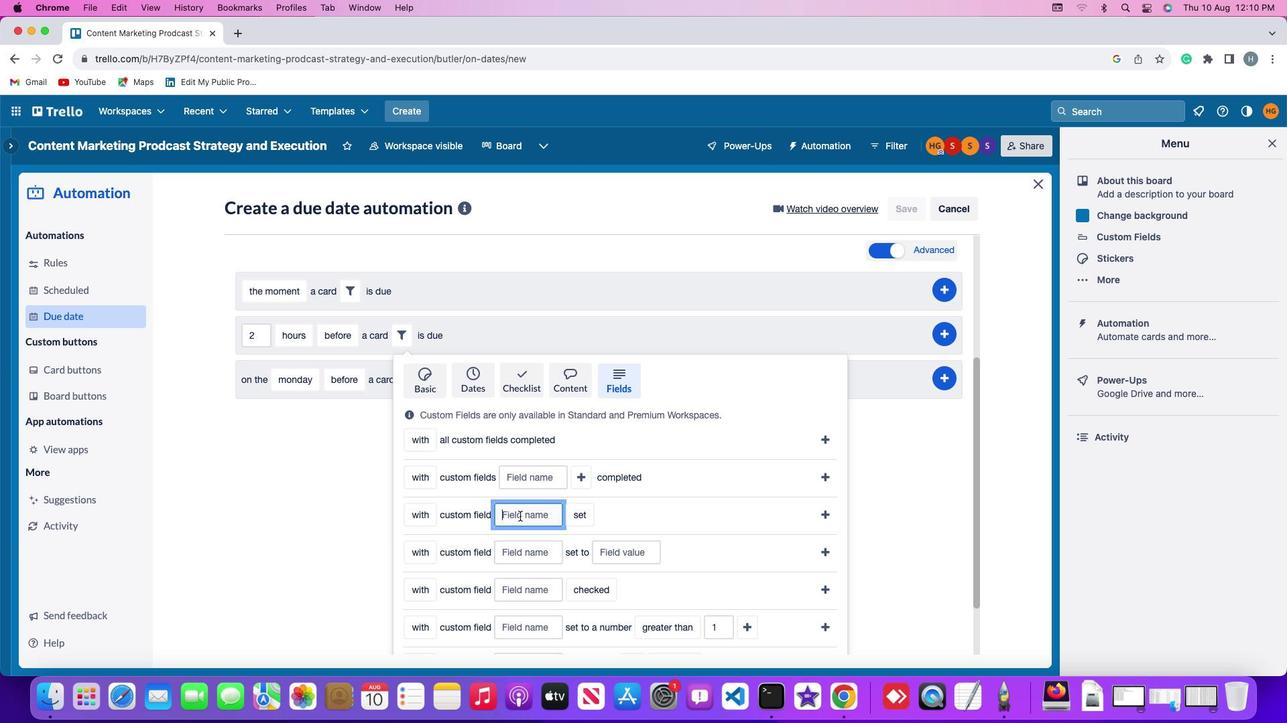 
Action: Mouse pressed left at (520, 516)
Screenshot: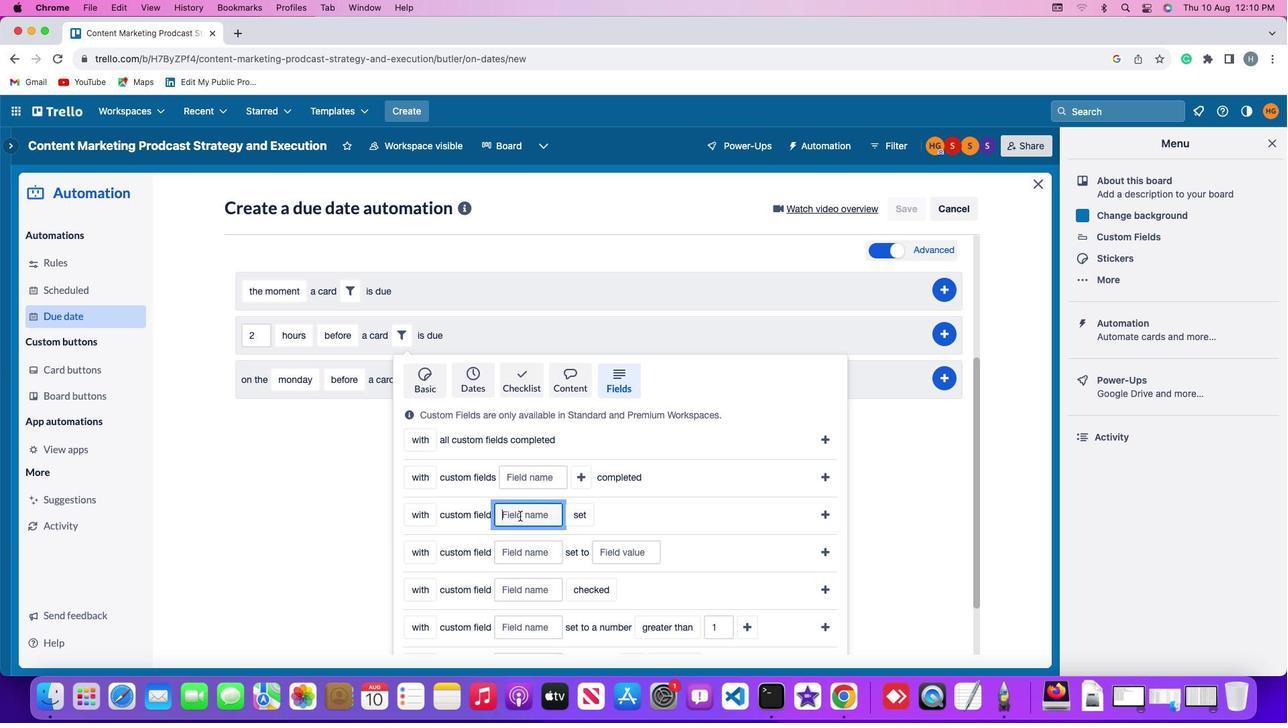 
Action: Key pressed Key.shift'R''e''s''u''m''e'
Screenshot: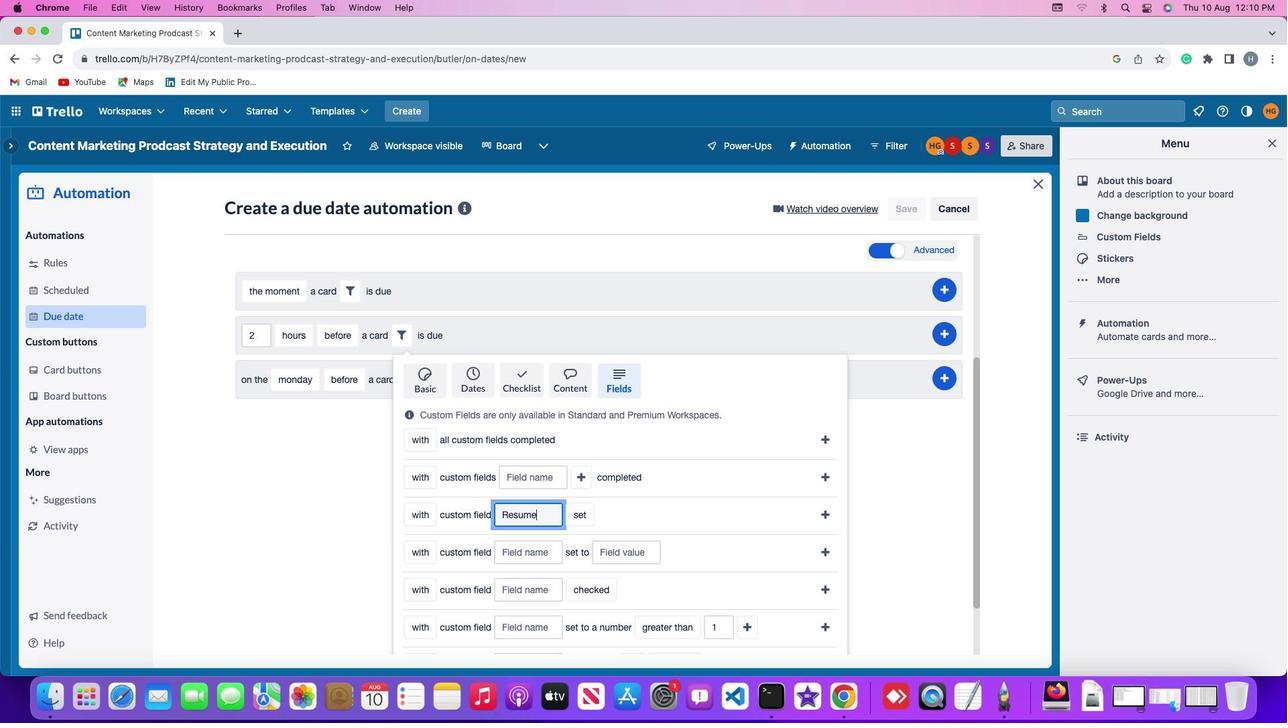 
Action: Mouse moved to (573, 515)
Screenshot: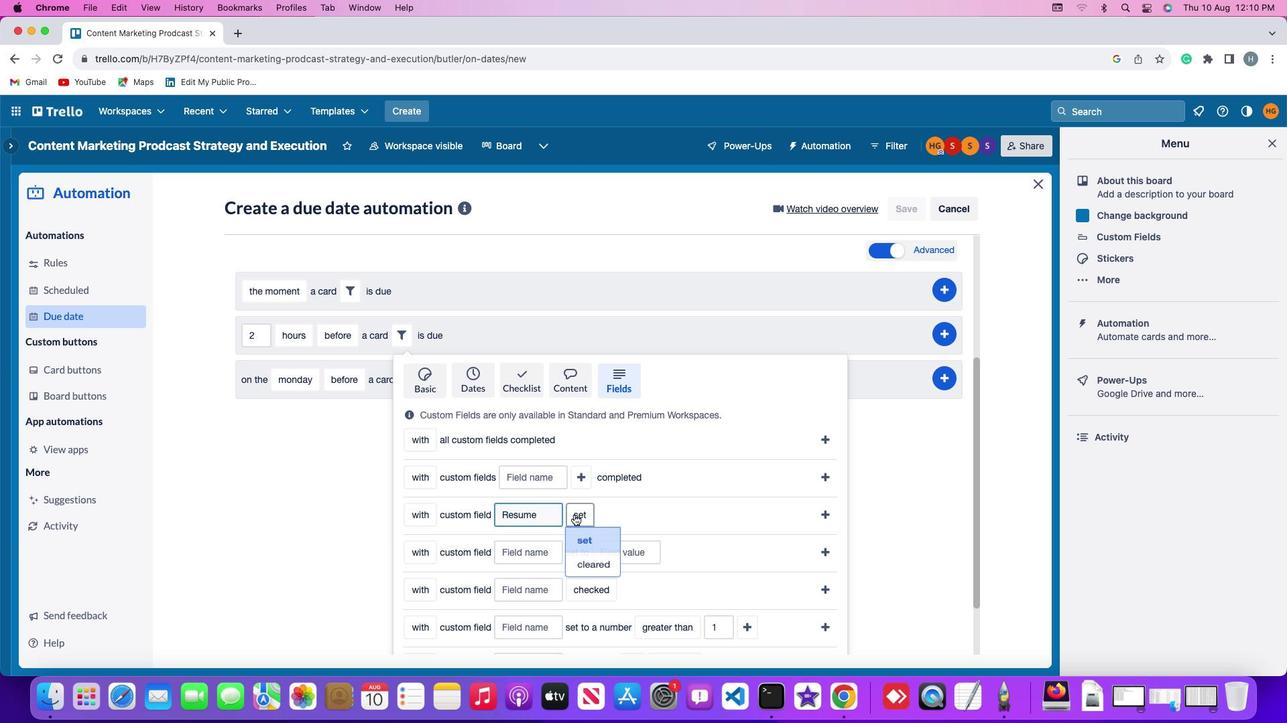 
Action: Mouse pressed left at (573, 515)
Screenshot: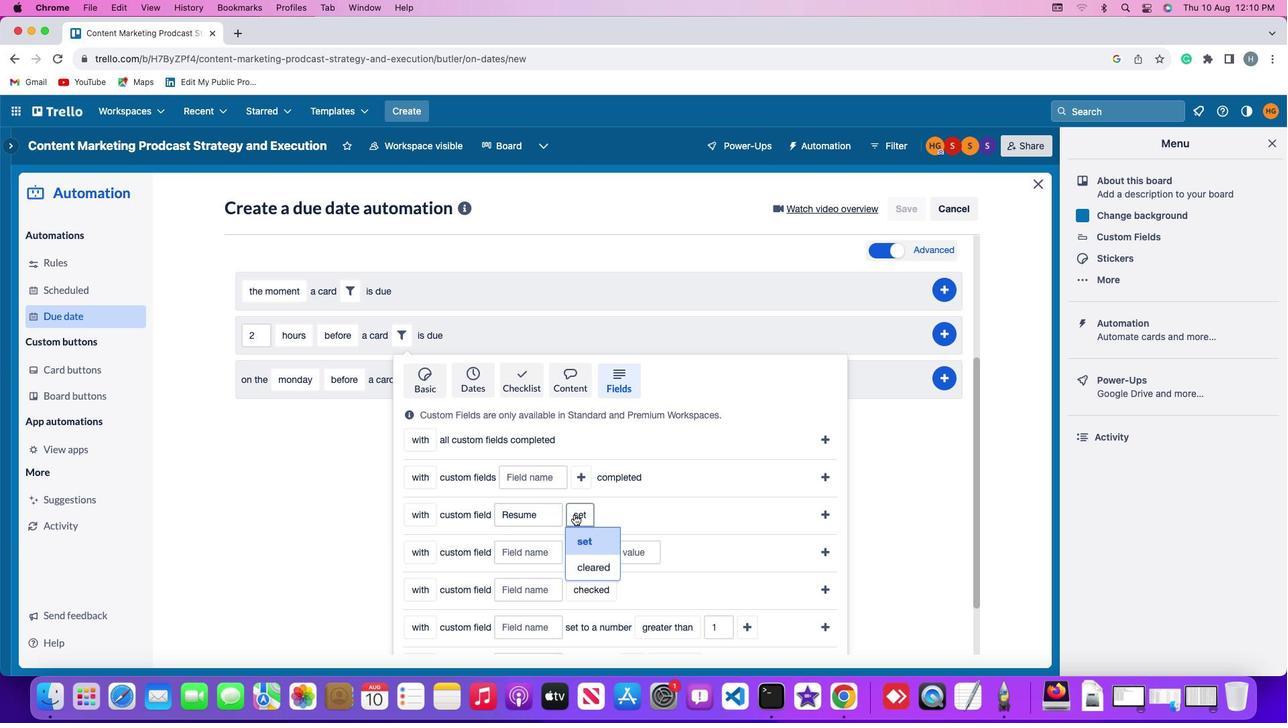 
Action: Mouse moved to (585, 568)
Screenshot: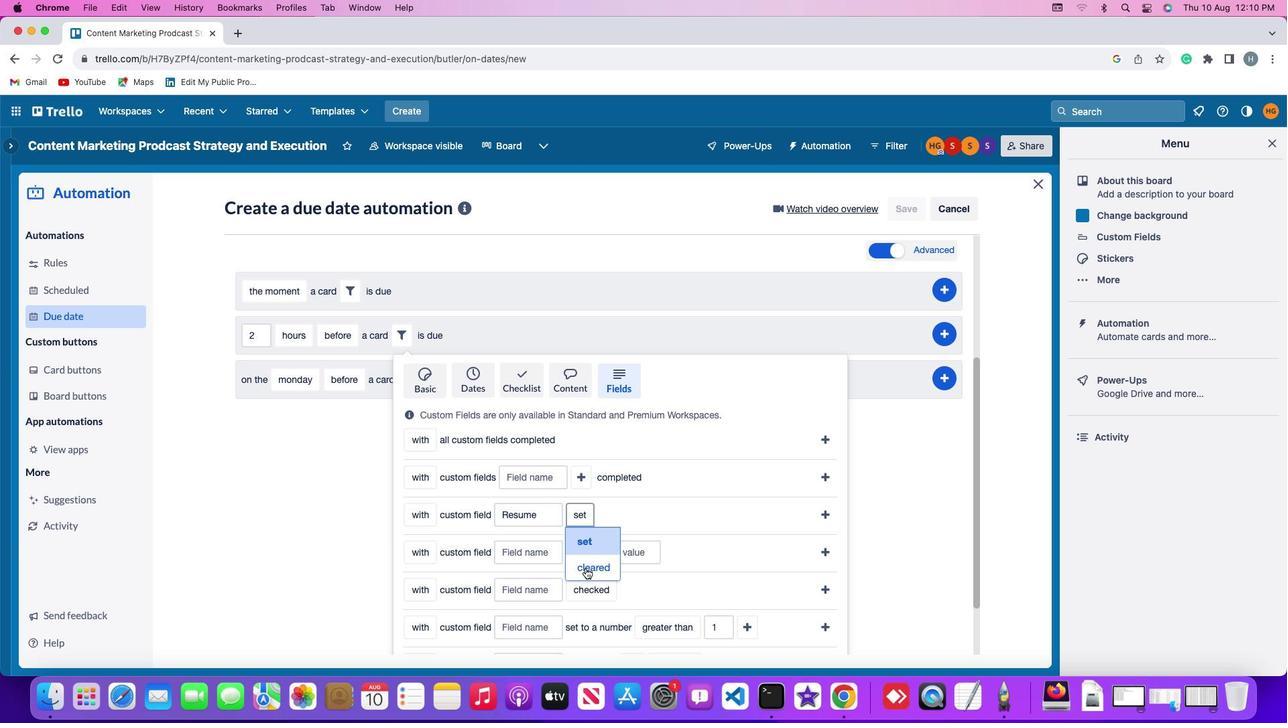 
Action: Mouse pressed left at (585, 568)
Screenshot: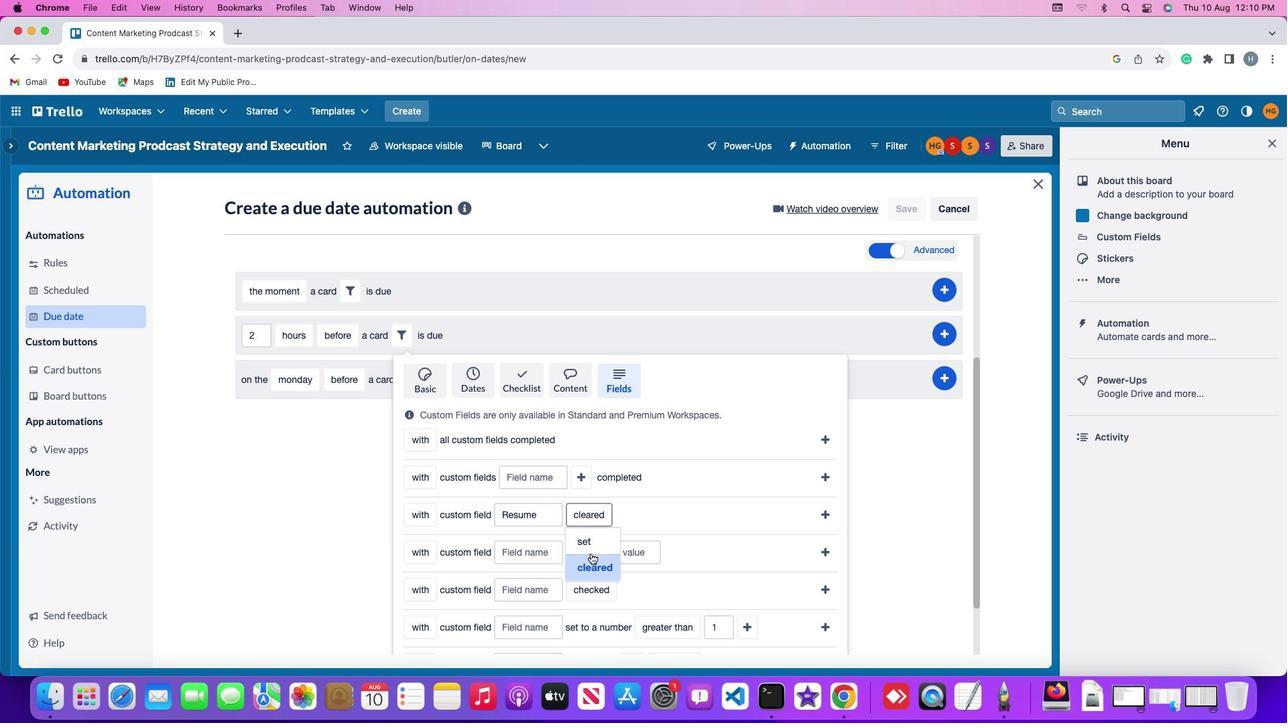 
Action: Mouse moved to (826, 511)
Screenshot: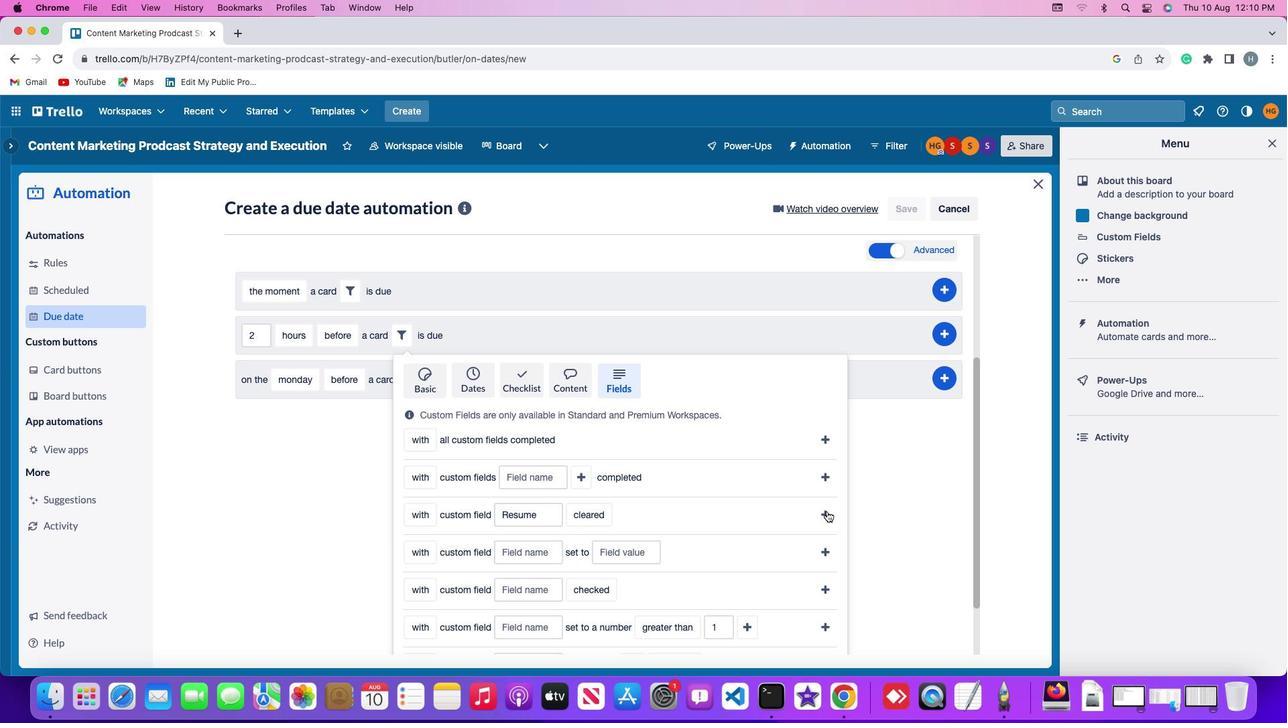 
Action: Mouse pressed left at (826, 511)
Screenshot: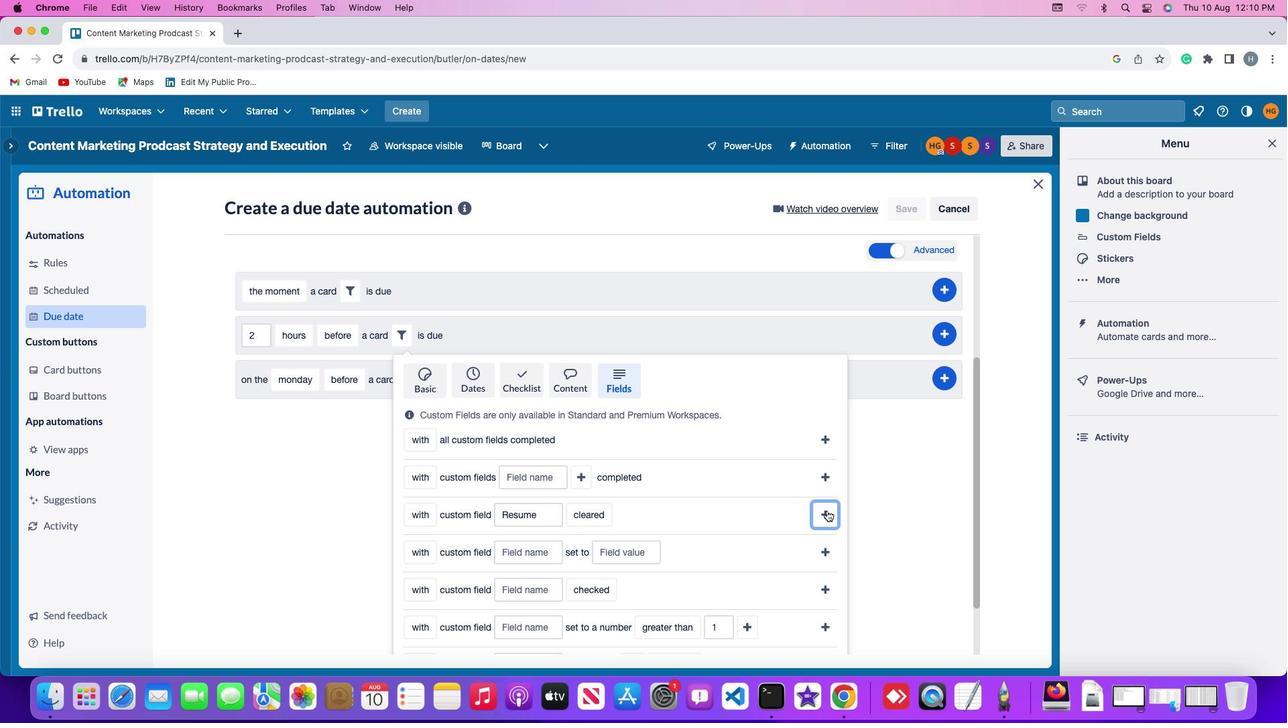 
Action: Mouse moved to (951, 538)
Screenshot: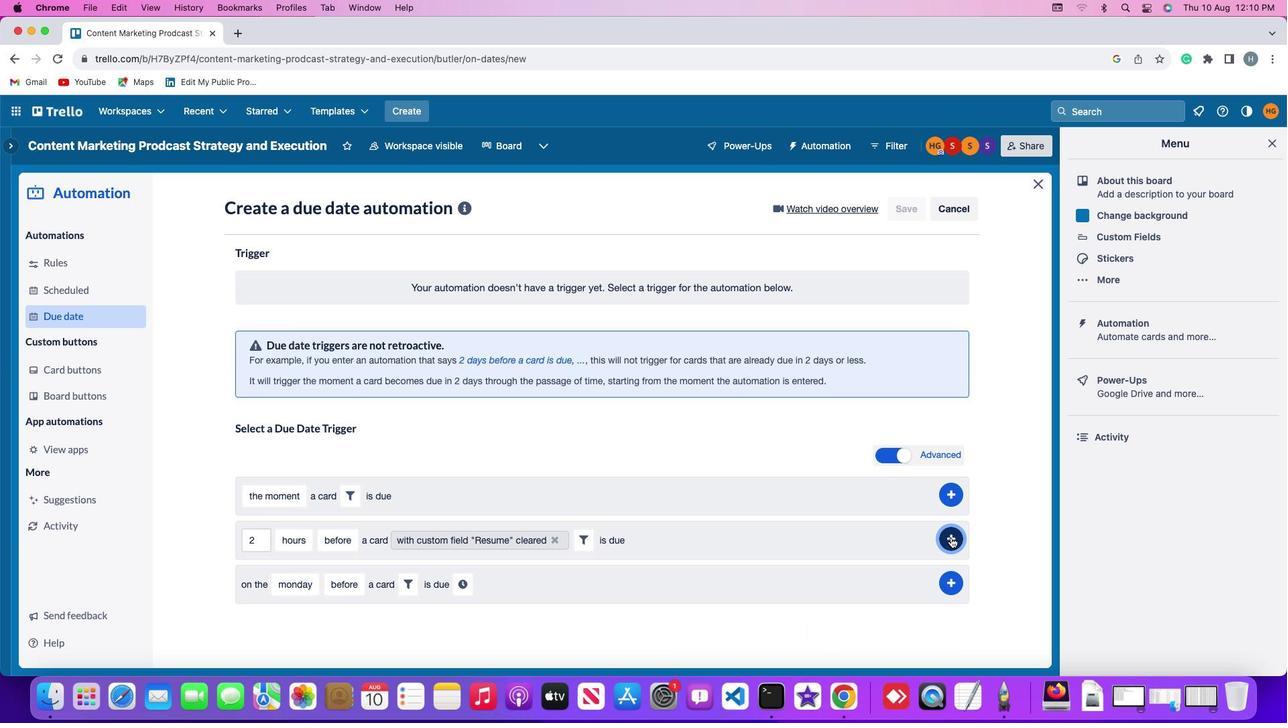 
Action: Mouse pressed left at (951, 538)
Screenshot: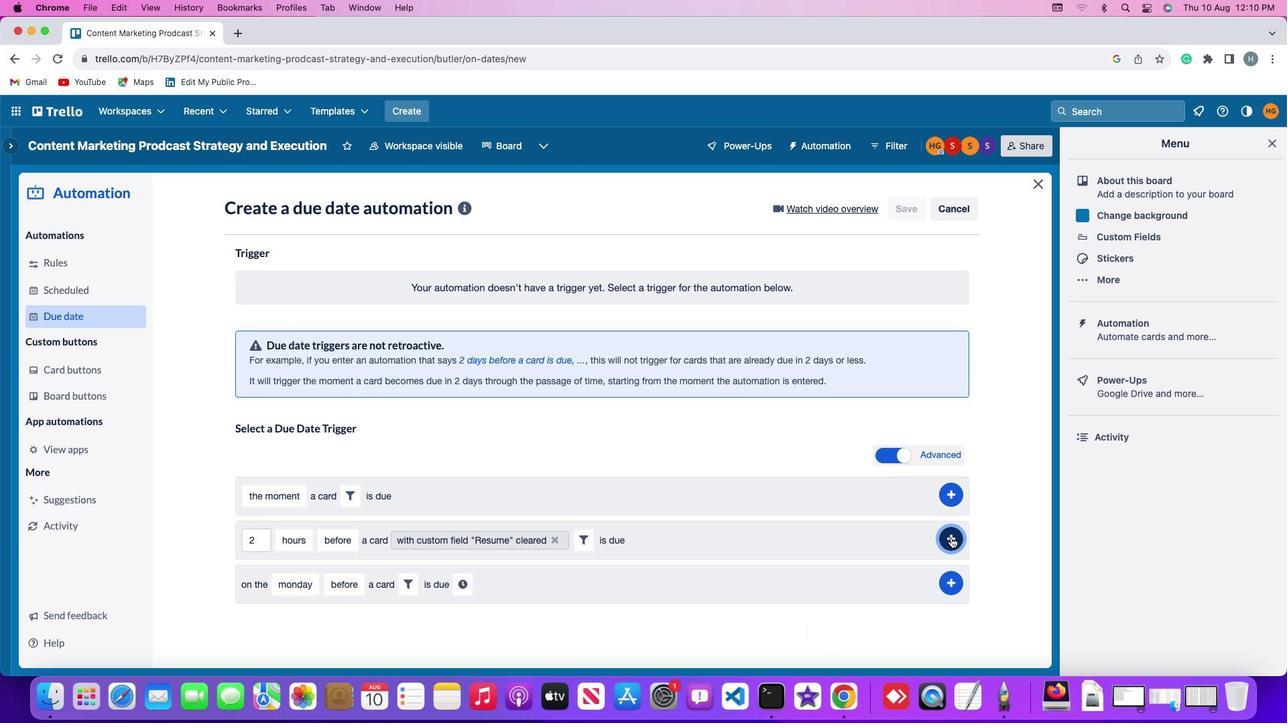 
Action: Mouse moved to (998, 409)
Screenshot: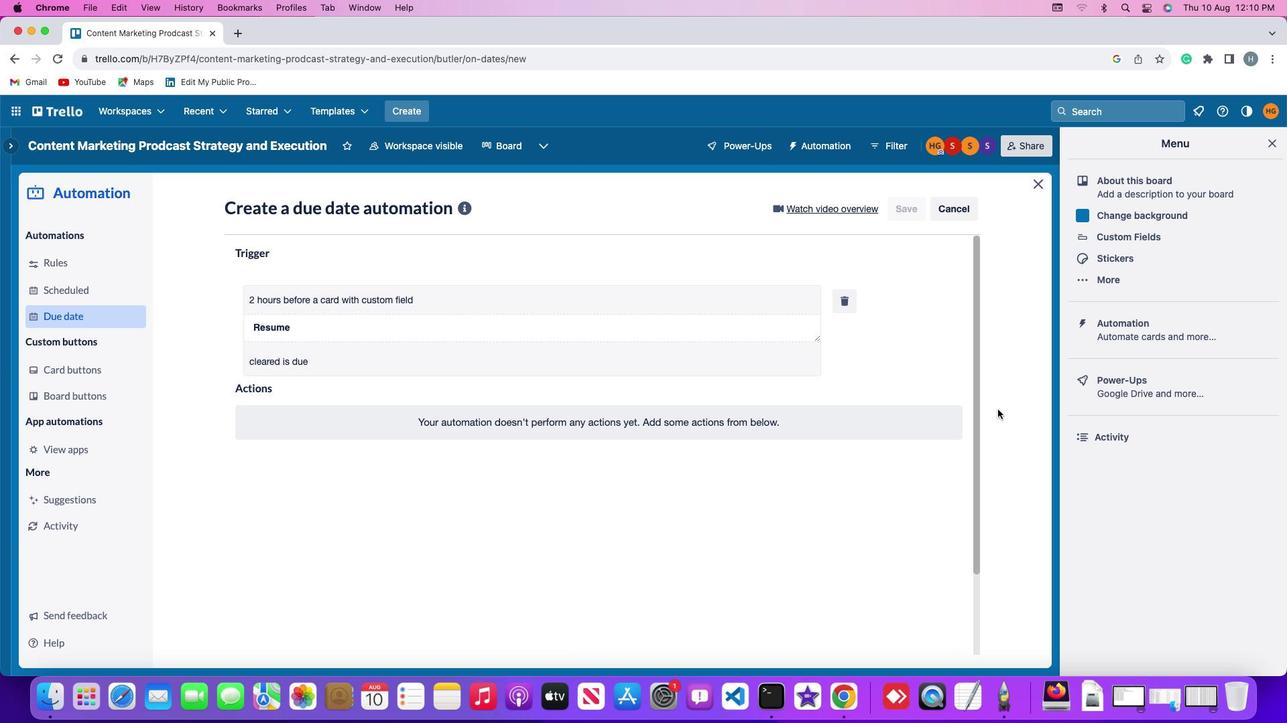 
